 Task: Add Attachment from Google Drive to Card Card0000000407 in Board Board0000000102 in Workspace WS0000000034 in Trello. Add Cover Orange to Card Card0000000407 in Board Board0000000102 in Workspace WS0000000034 in Trello. Add "Add Label …" with "Title" Title0000000407 to Button Button0000000407 to Card Card0000000407 in Board Board0000000102 in Workspace WS0000000034 in Trello. Add Description DS0000000407 to Card Card0000000407 in Board Board0000000102 in Workspace WS0000000034 in Trello. Add Comment CM0000000407 to Card Card0000000407 in Board Board0000000102 in Workspace WS0000000034 in Trello
Action: Mouse moved to (614, 665)
Screenshot: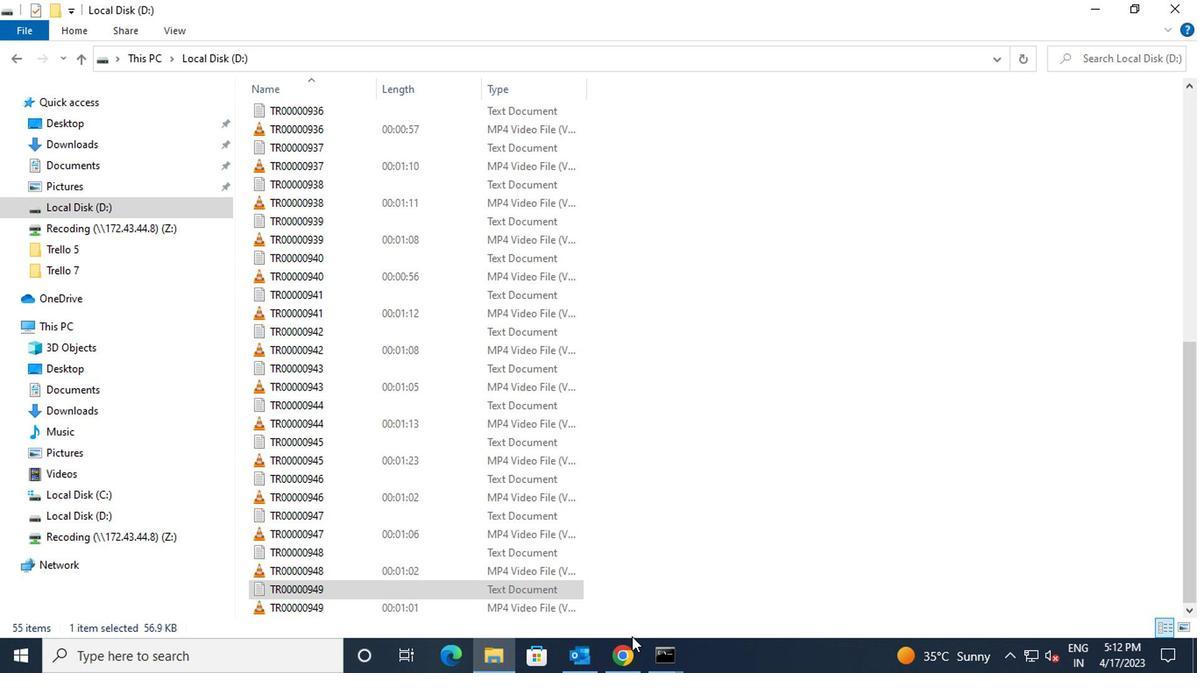 
Action: Mouse pressed left at (614, 665)
Screenshot: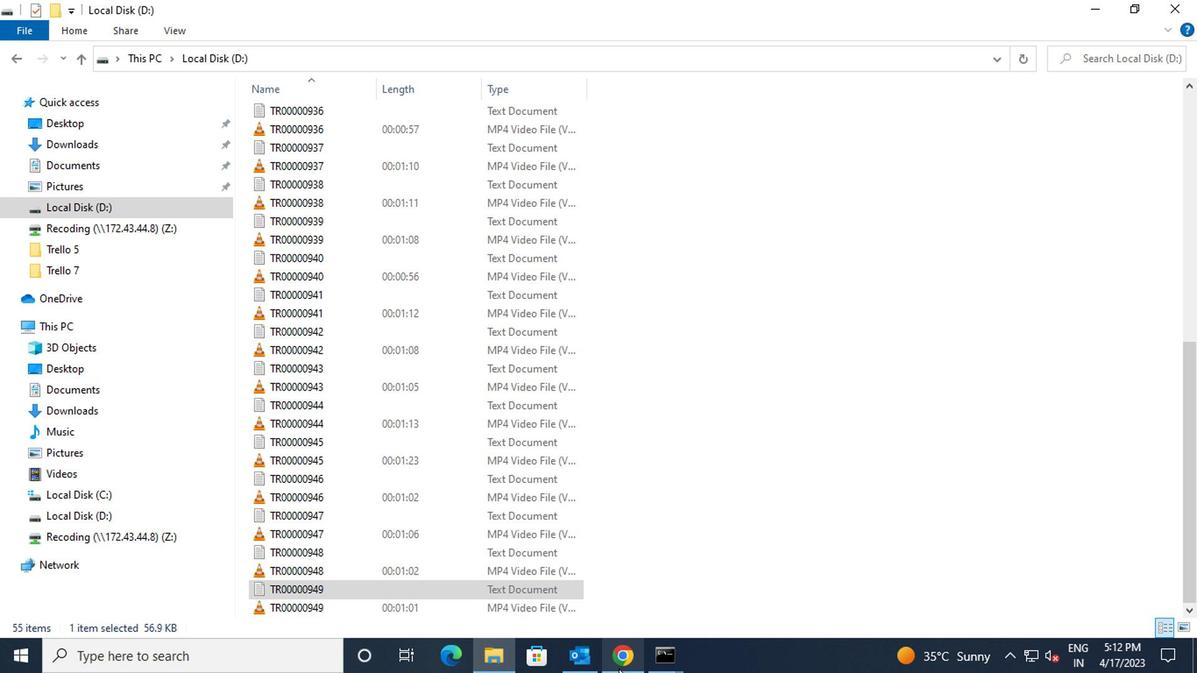 
Action: Mouse moved to (396, 367)
Screenshot: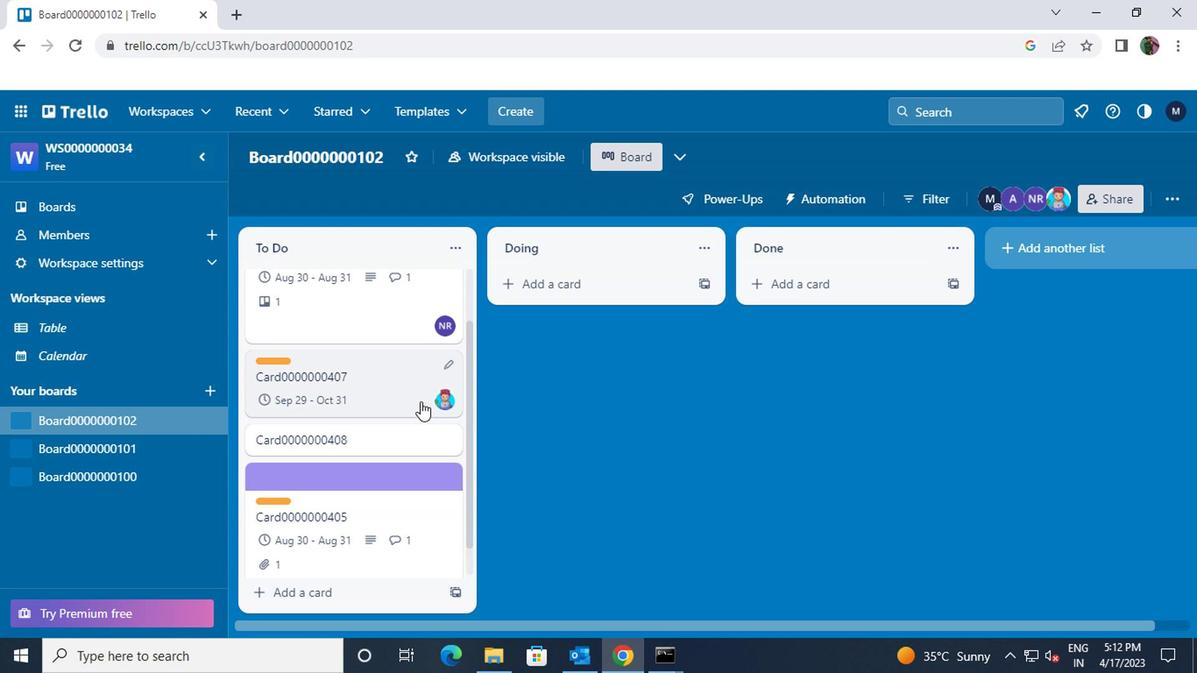 
Action: Mouse pressed left at (396, 367)
Screenshot: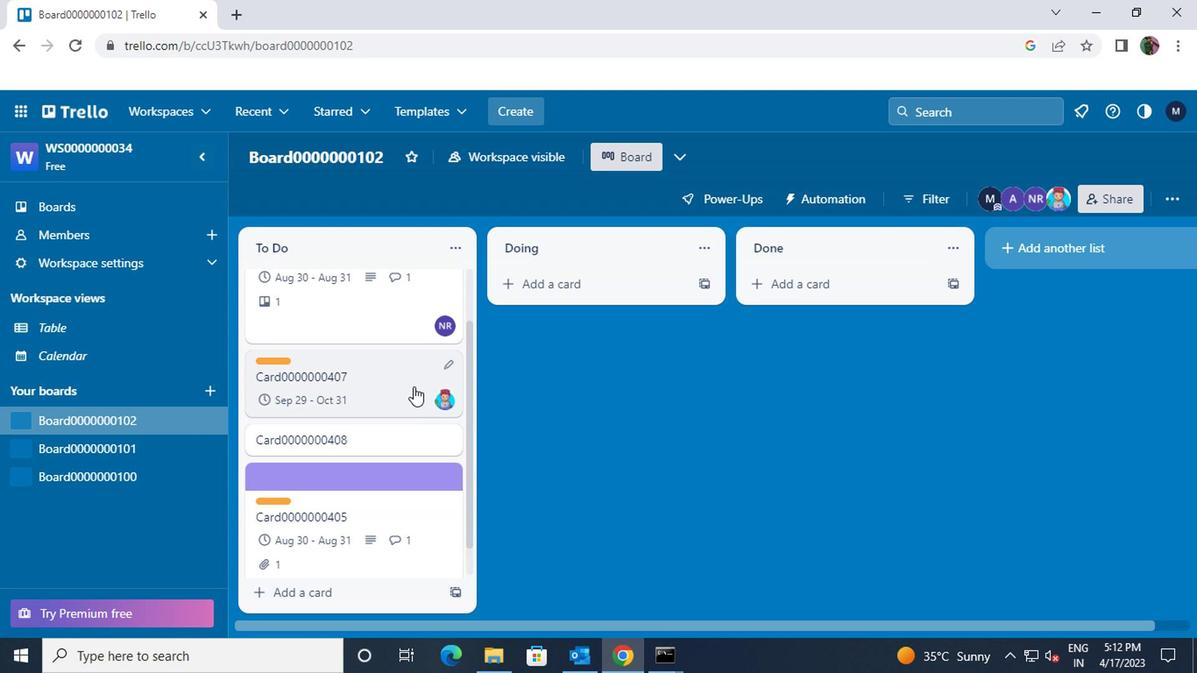 
Action: Mouse moved to (808, 380)
Screenshot: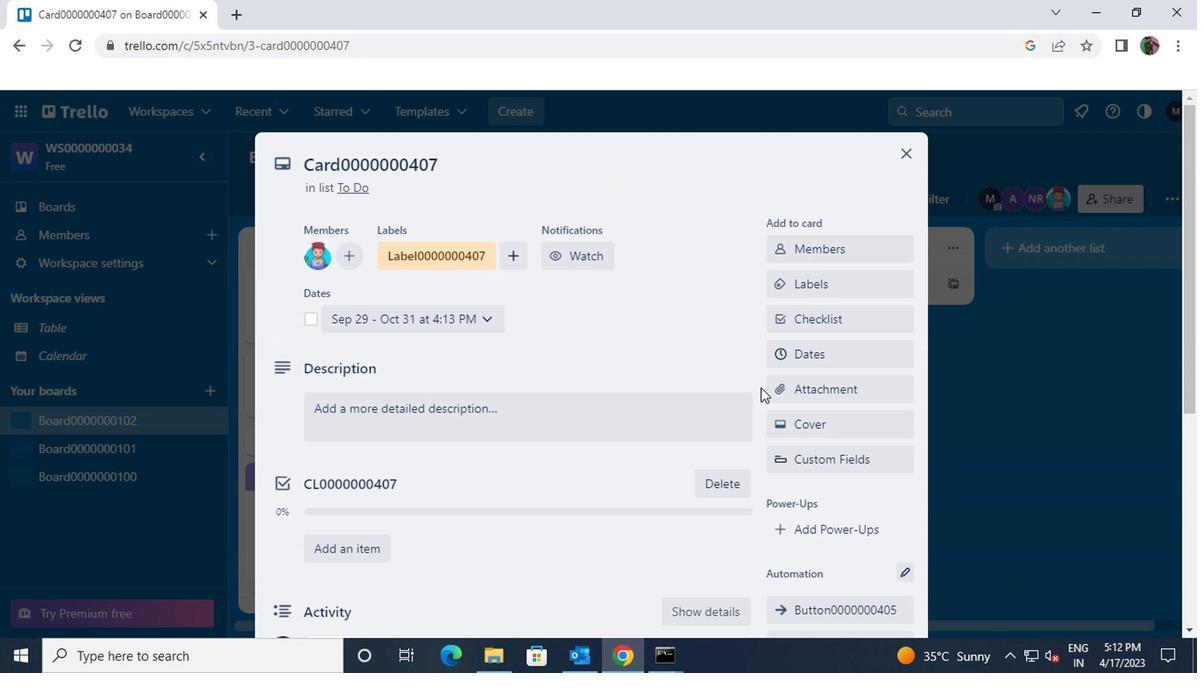 
Action: Mouse pressed left at (808, 380)
Screenshot: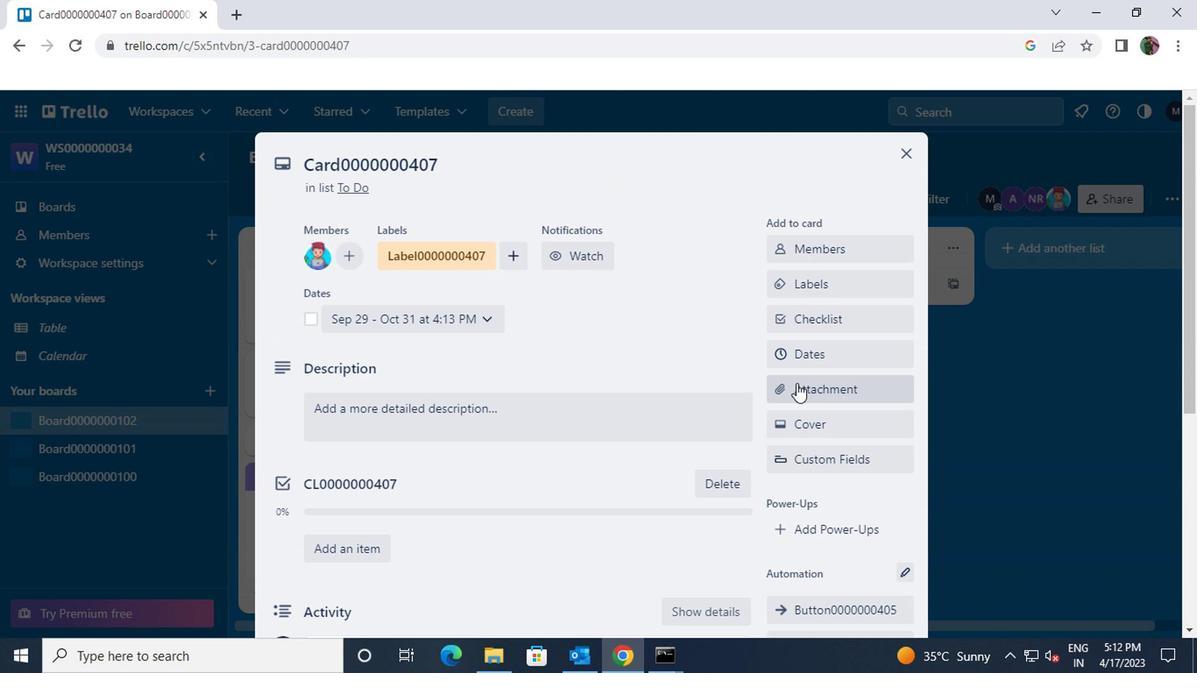 
Action: Mouse moved to (793, 248)
Screenshot: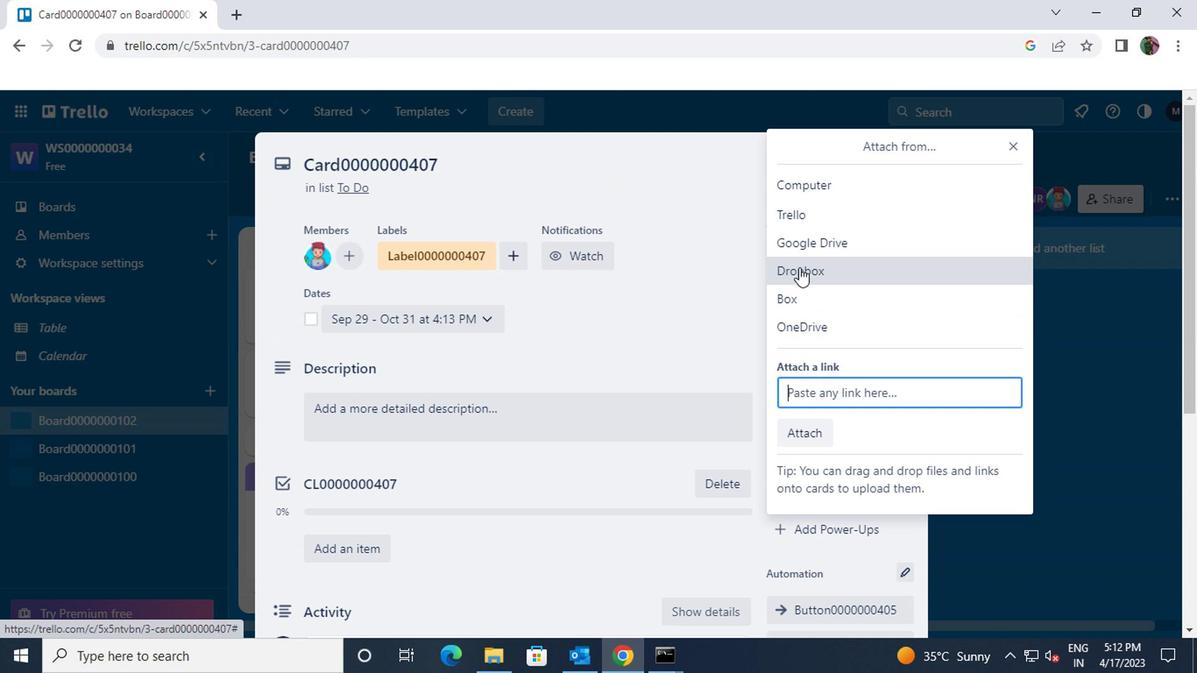 
Action: Mouse pressed left at (793, 248)
Screenshot: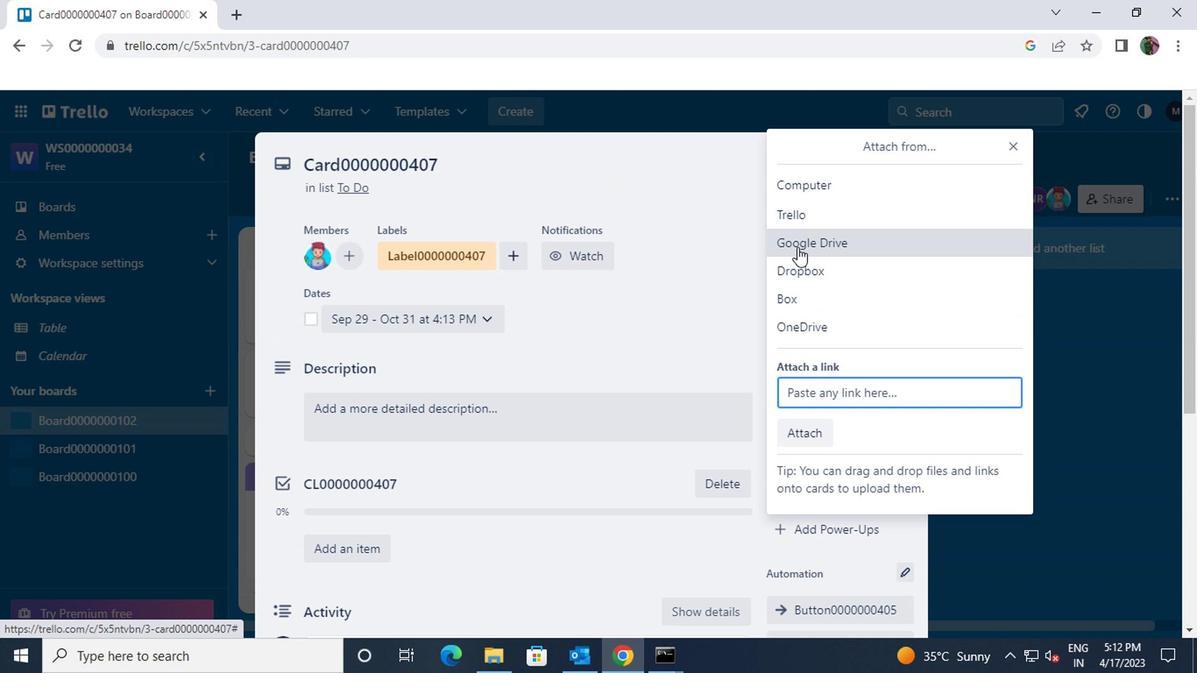 
Action: Mouse moved to (833, 496)
Screenshot: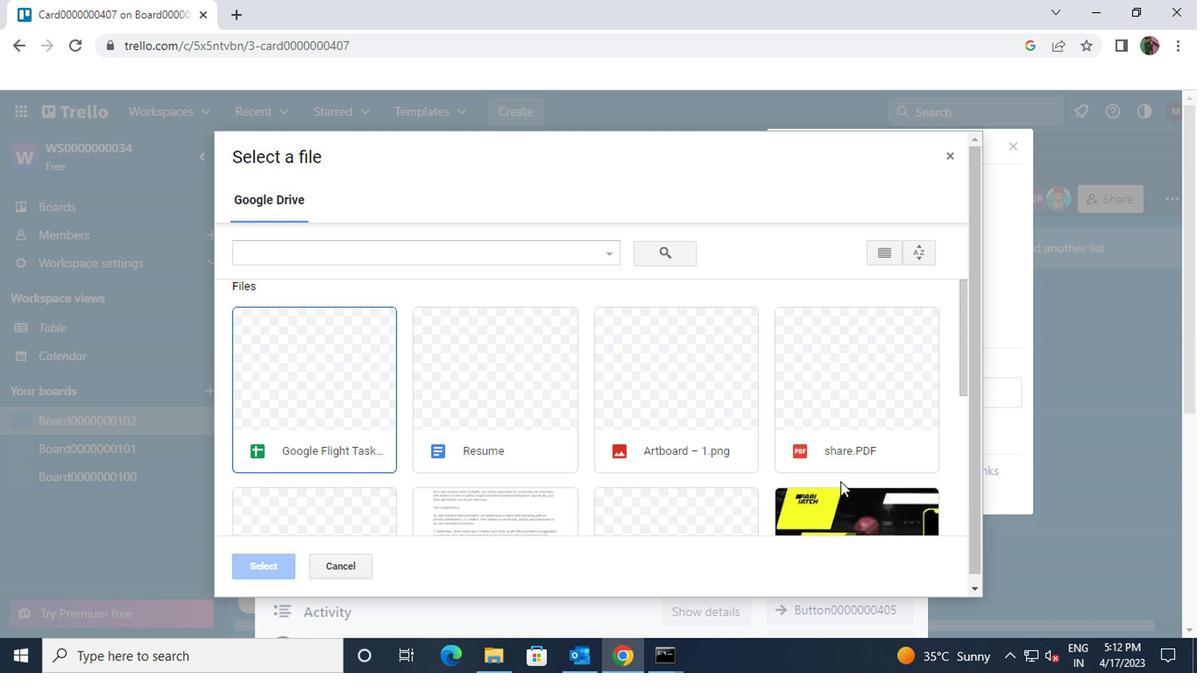 
Action: Mouse pressed left at (833, 496)
Screenshot: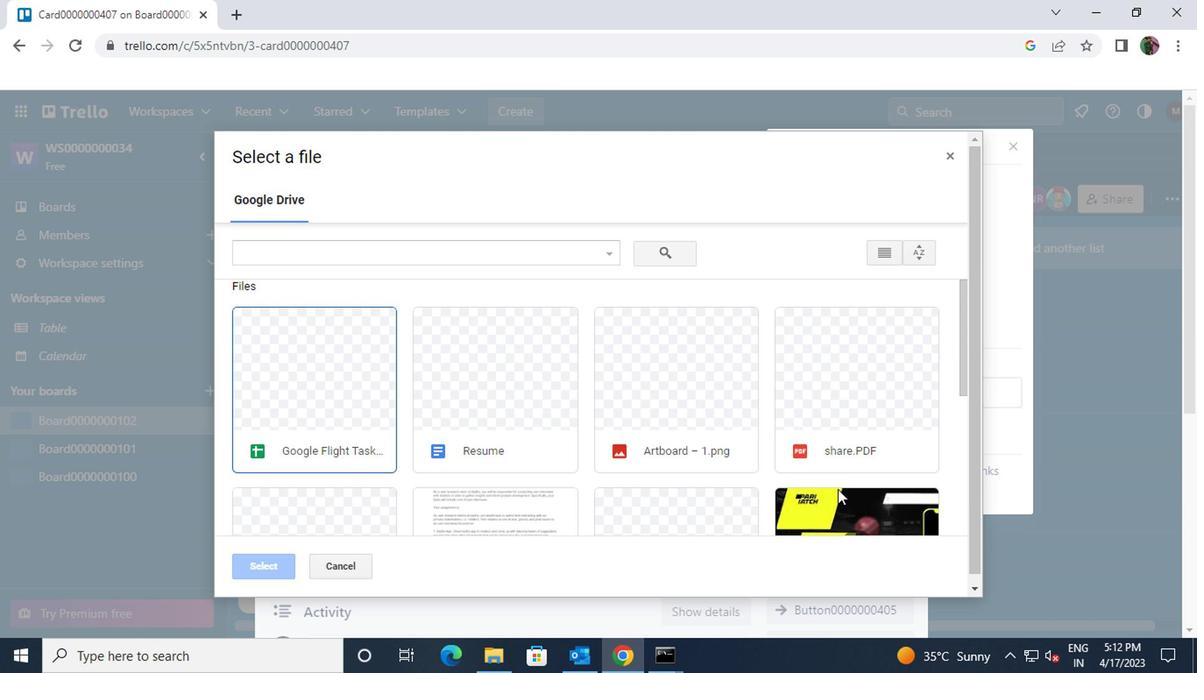 
Action: Mouse moved to (265, 563)
Screenshot: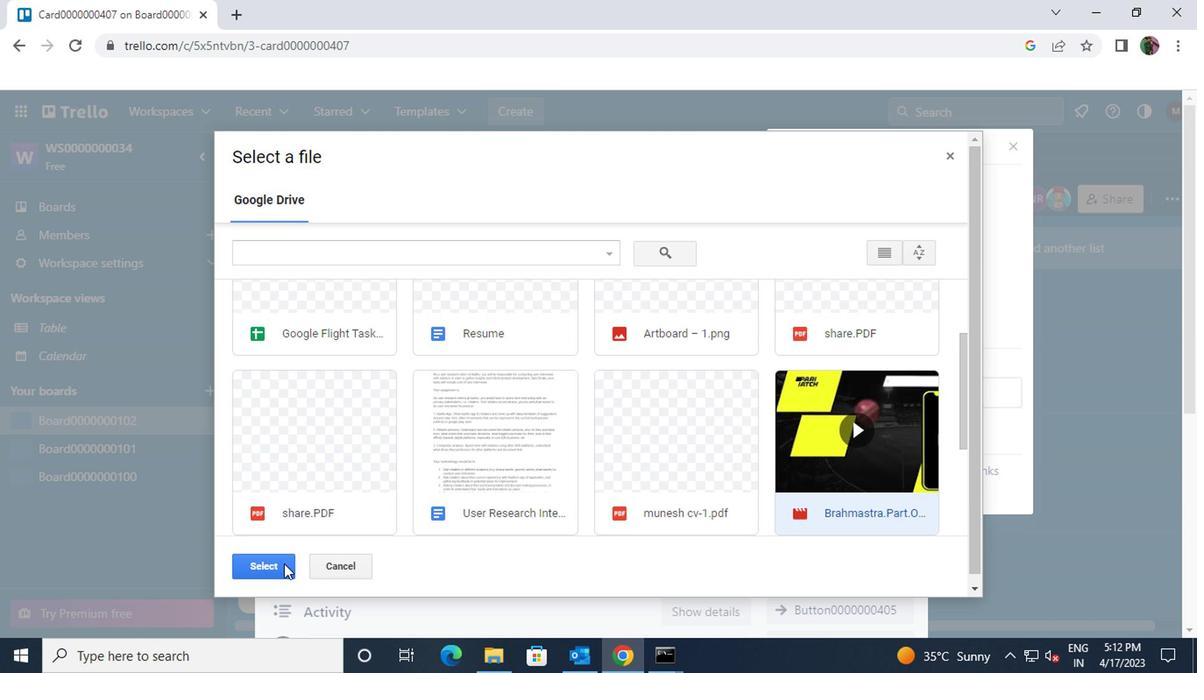 
Action: Mouse pressed left at (265, 563)
Screenshot: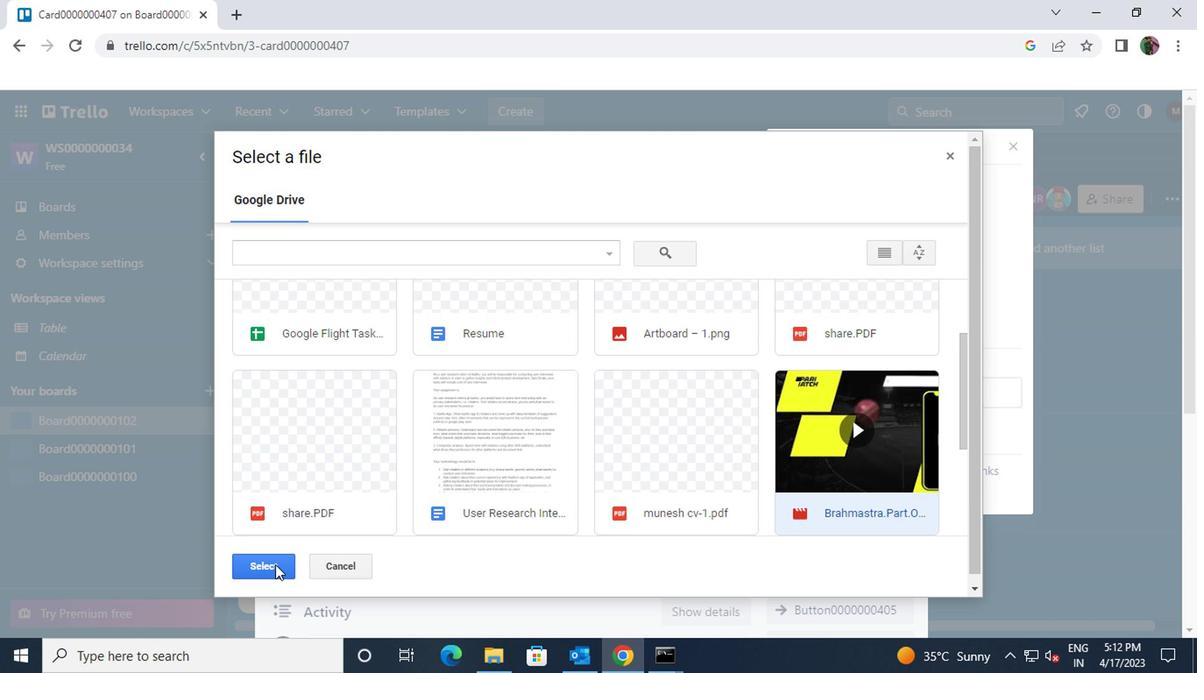 
Action: Mouse moved to (790, 416)
Screenshot: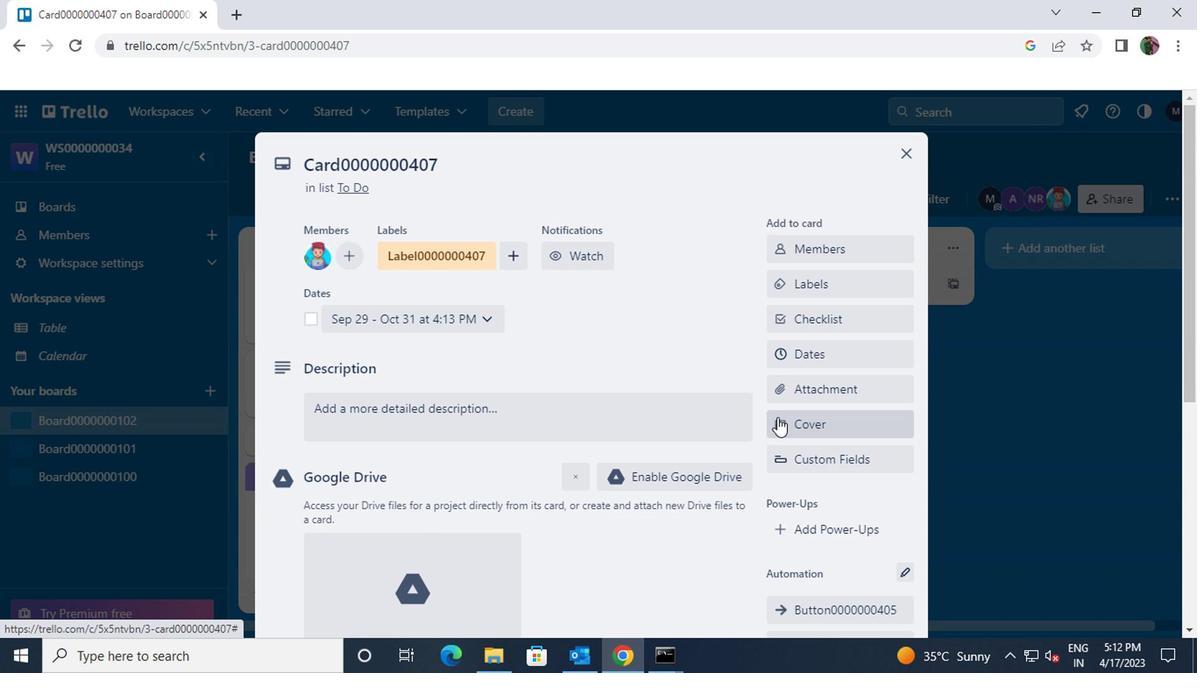 
Action: Mouse pressed left at (790, 416)
Screenshot: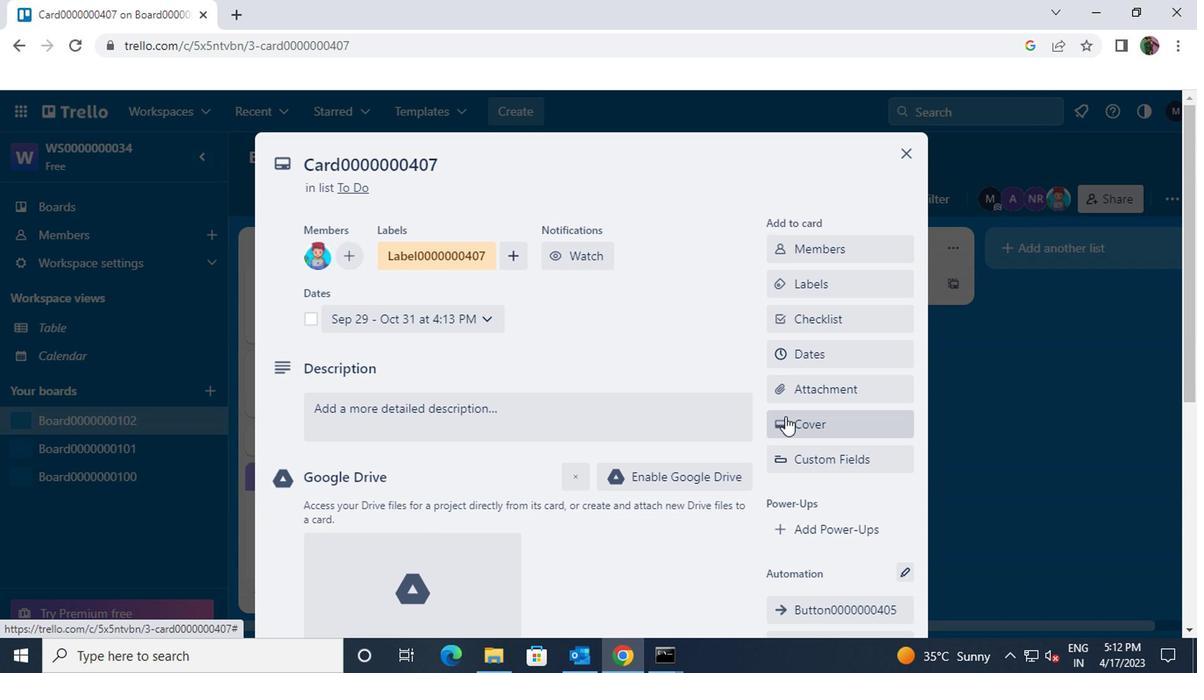 
Action: Mouse moved to (911, 299)
Screenshot: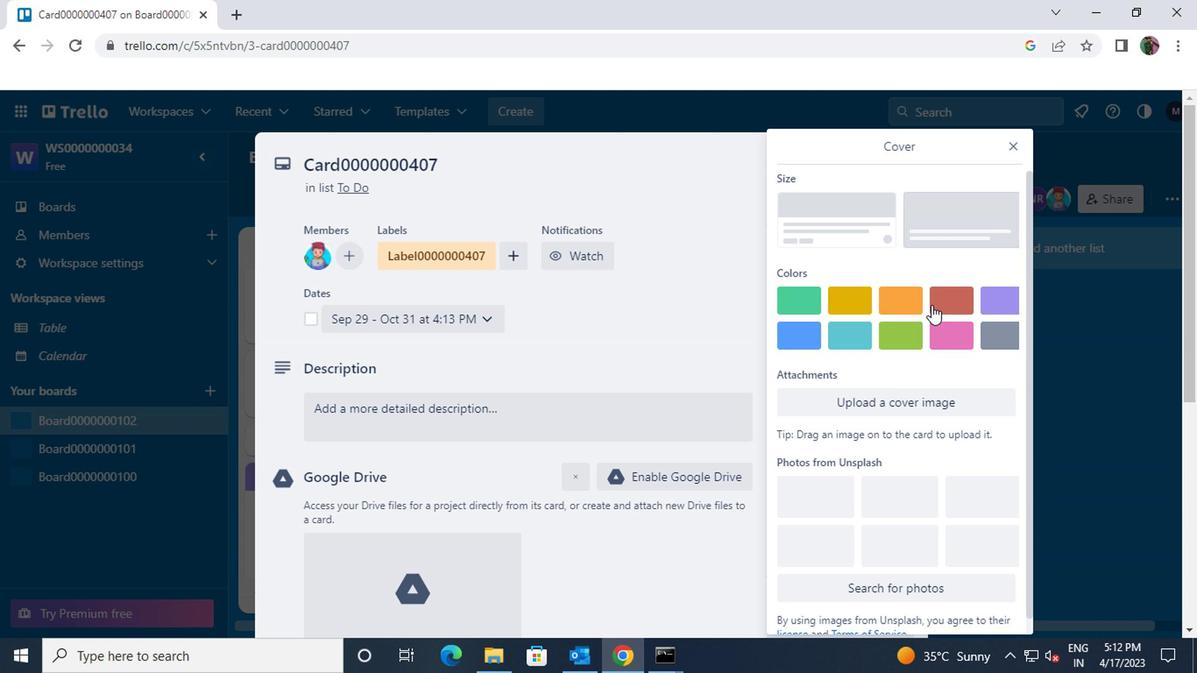 
Action: Mouse pressed left at (911, 299)
Screenshot: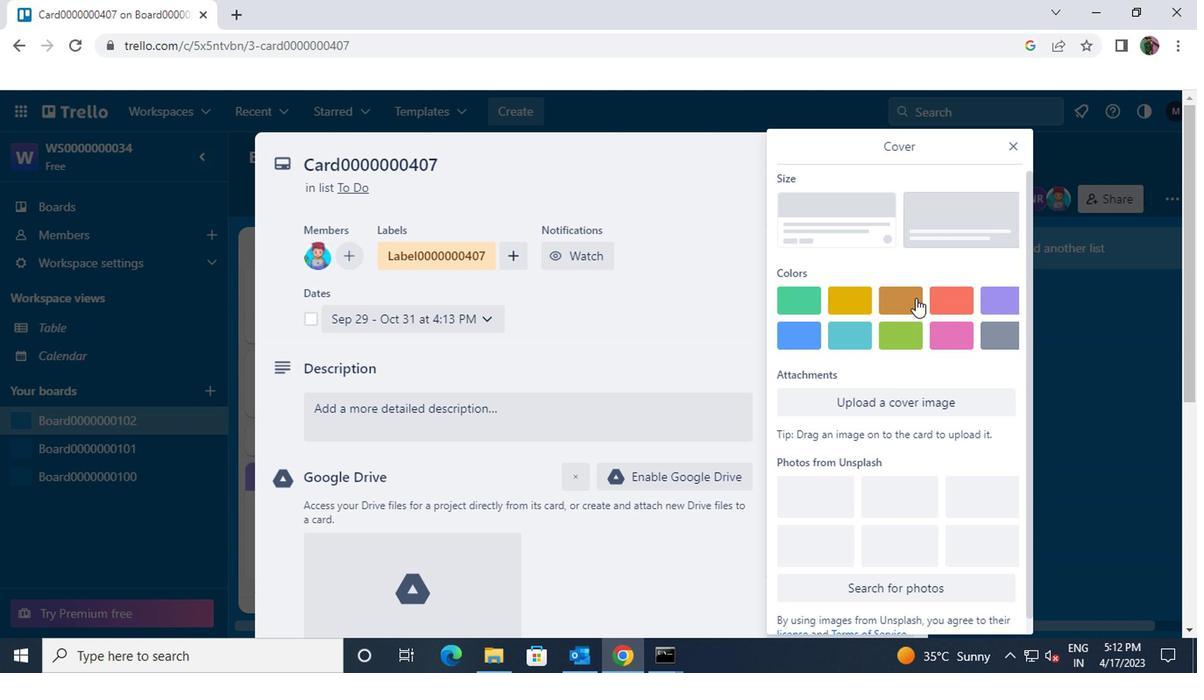 
Action: Mouse moved to (1008, 147)
Screenshot: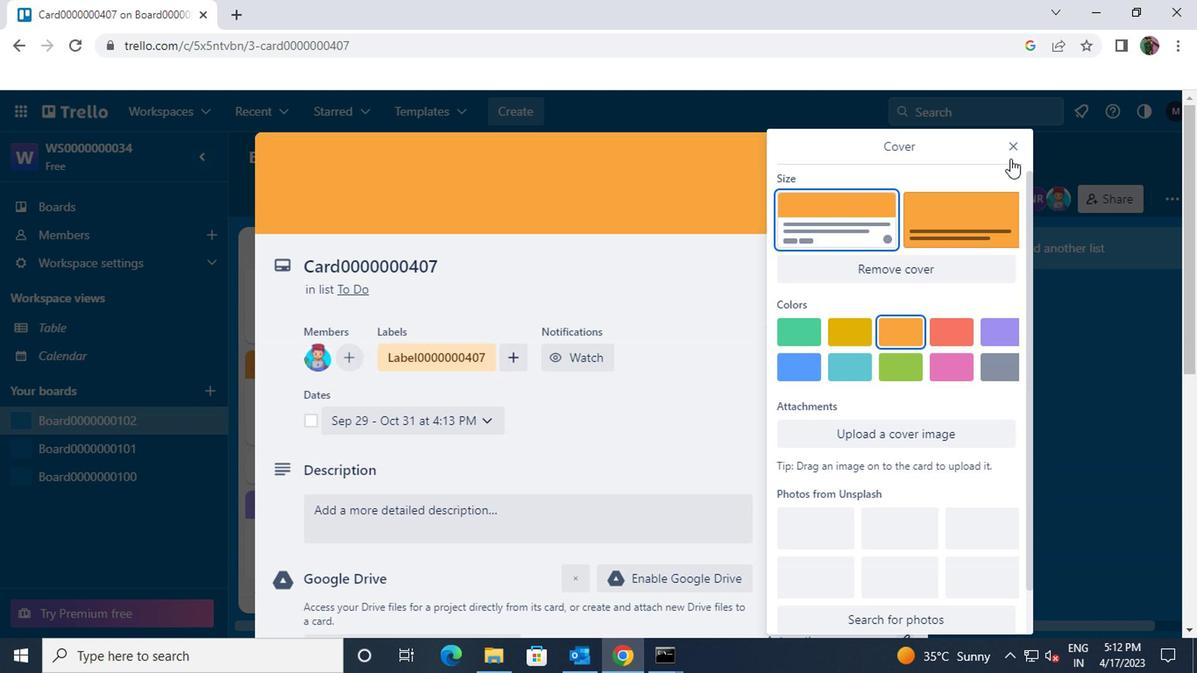 
Action: Mouse pressed left at (1008, 147)
Screenshot: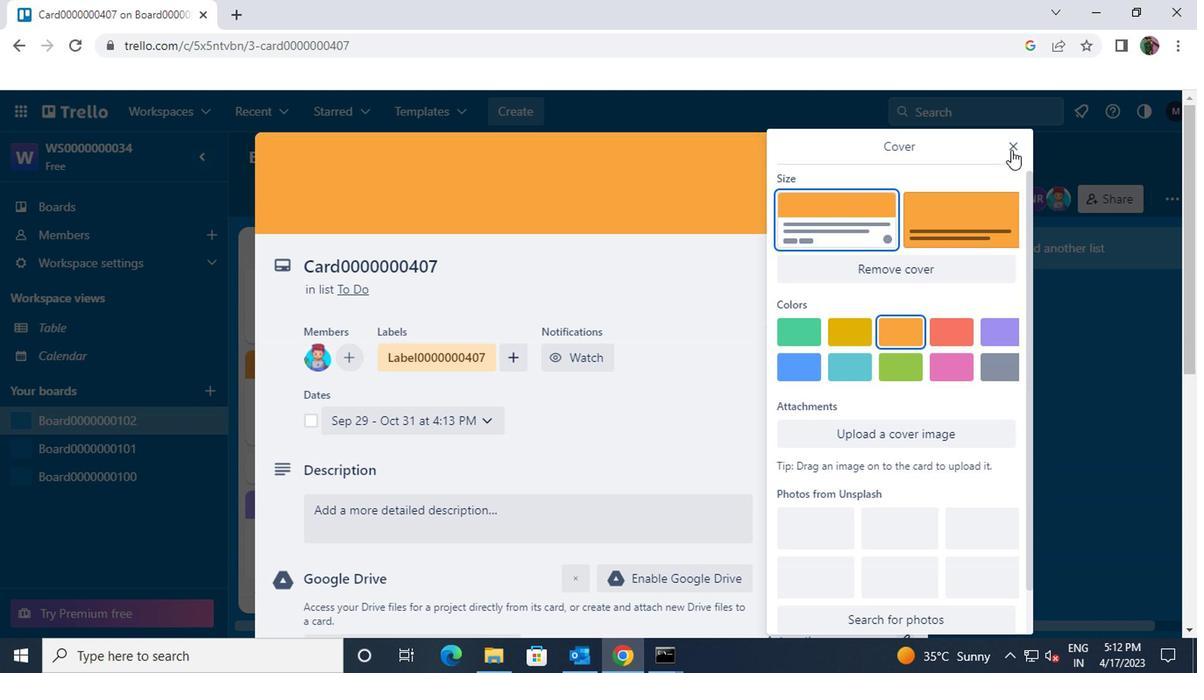 
Action: Mouse moved to (885, 330)
Screenshot: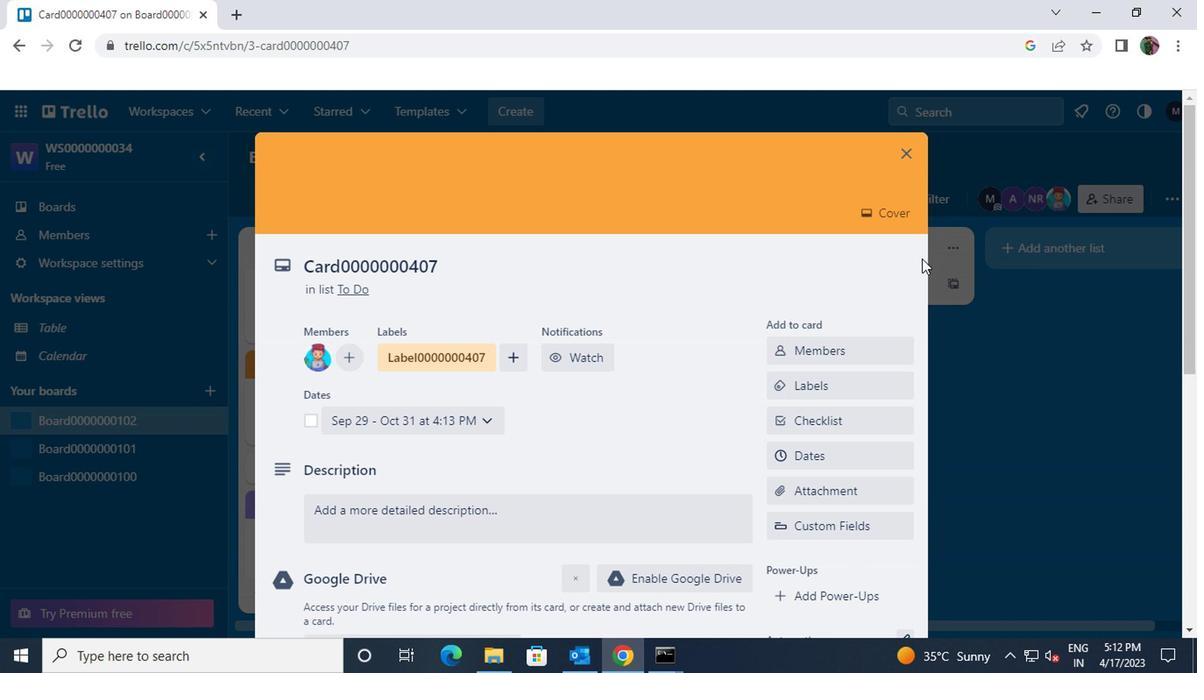
Action: Mouse scrolled (885, 329) with delta (0, -1)
Screenshot: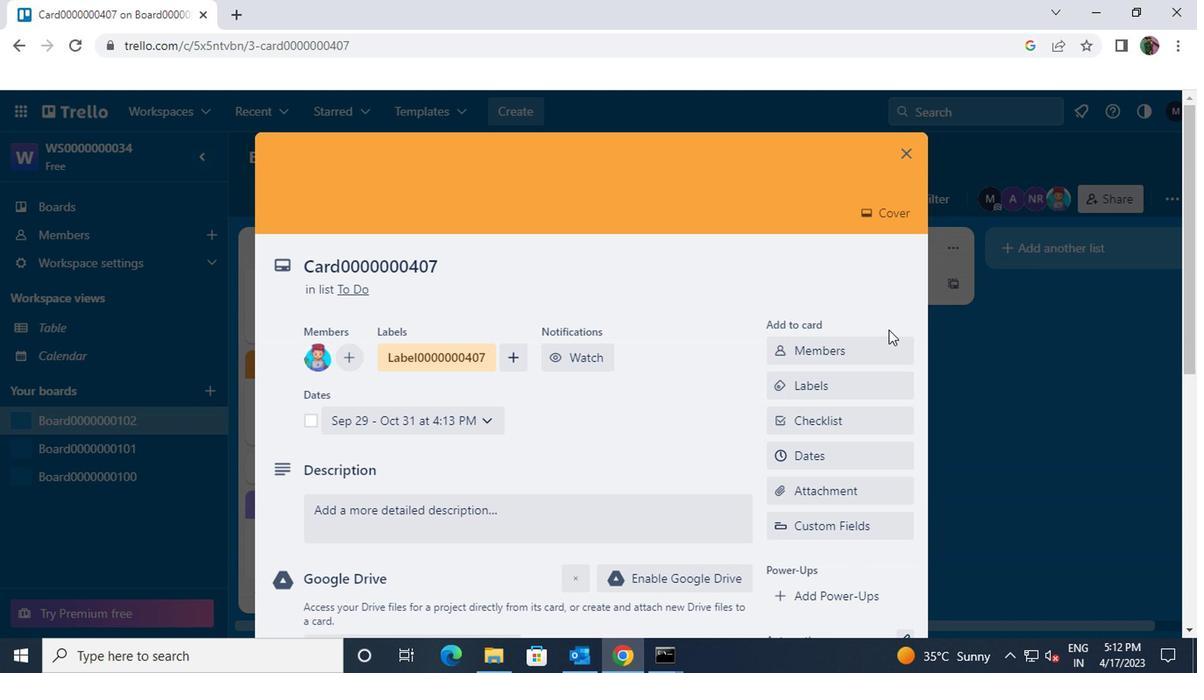 
Action: Mouse moved to (861, 297)
Screenshot: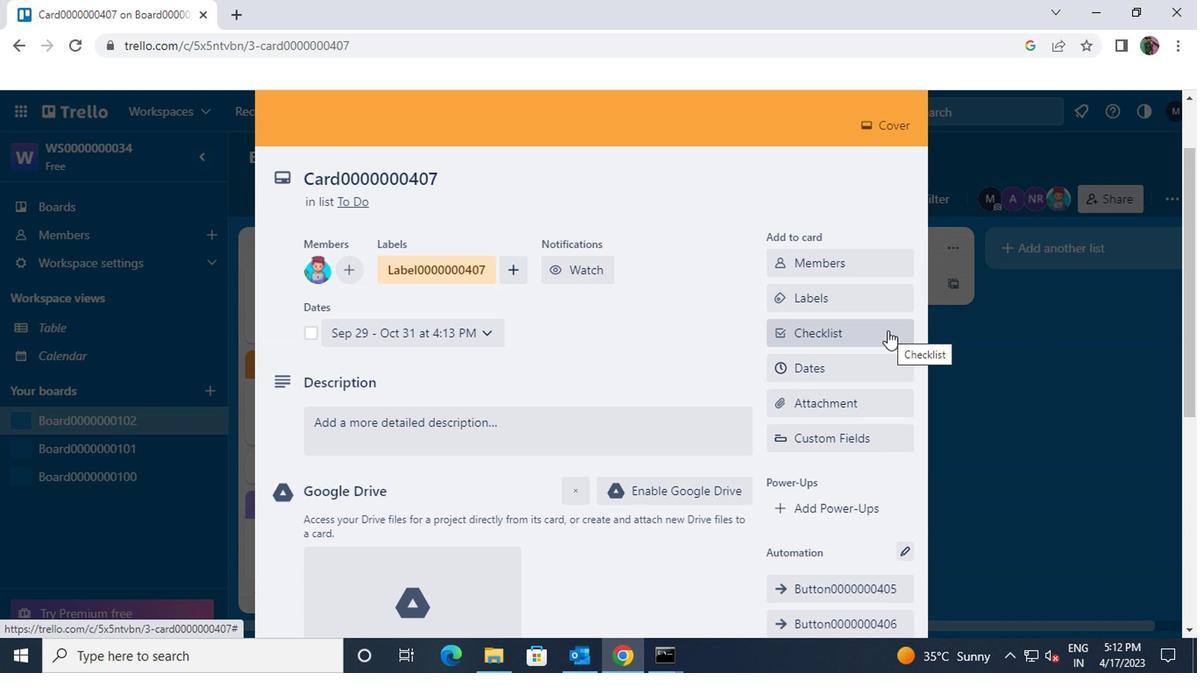 
Action: Mouse pressed left at (861, 297)
Screenshot: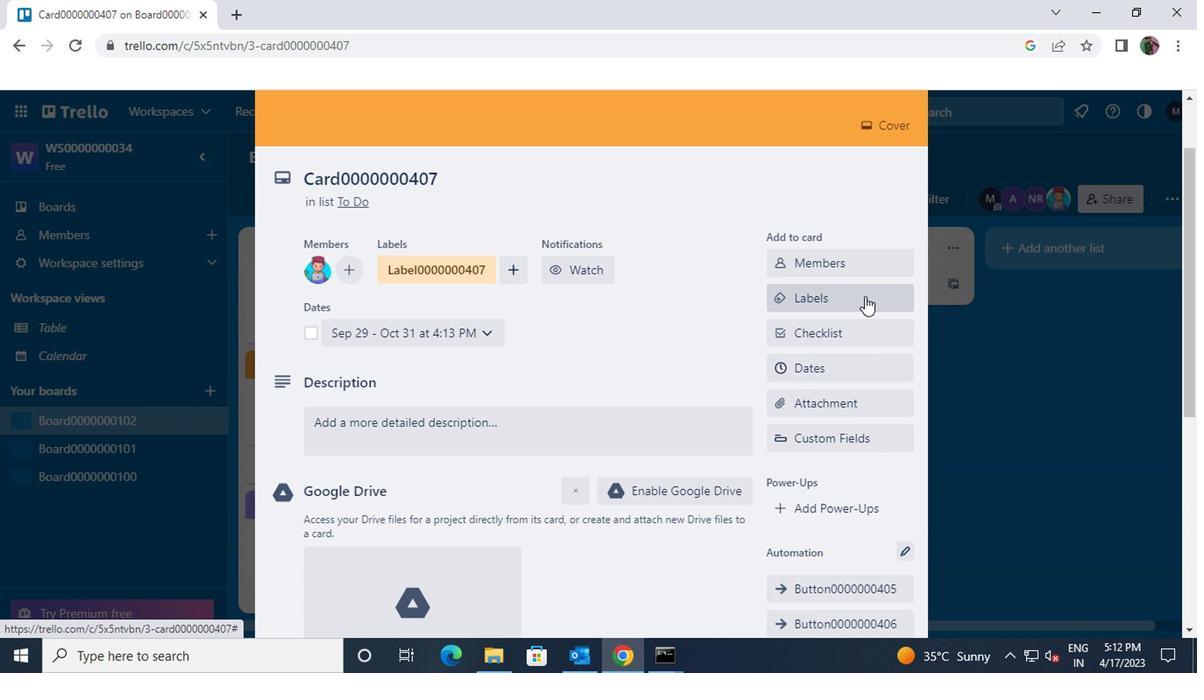 
Action: Mouse moved to (902, 556)
Screenshot: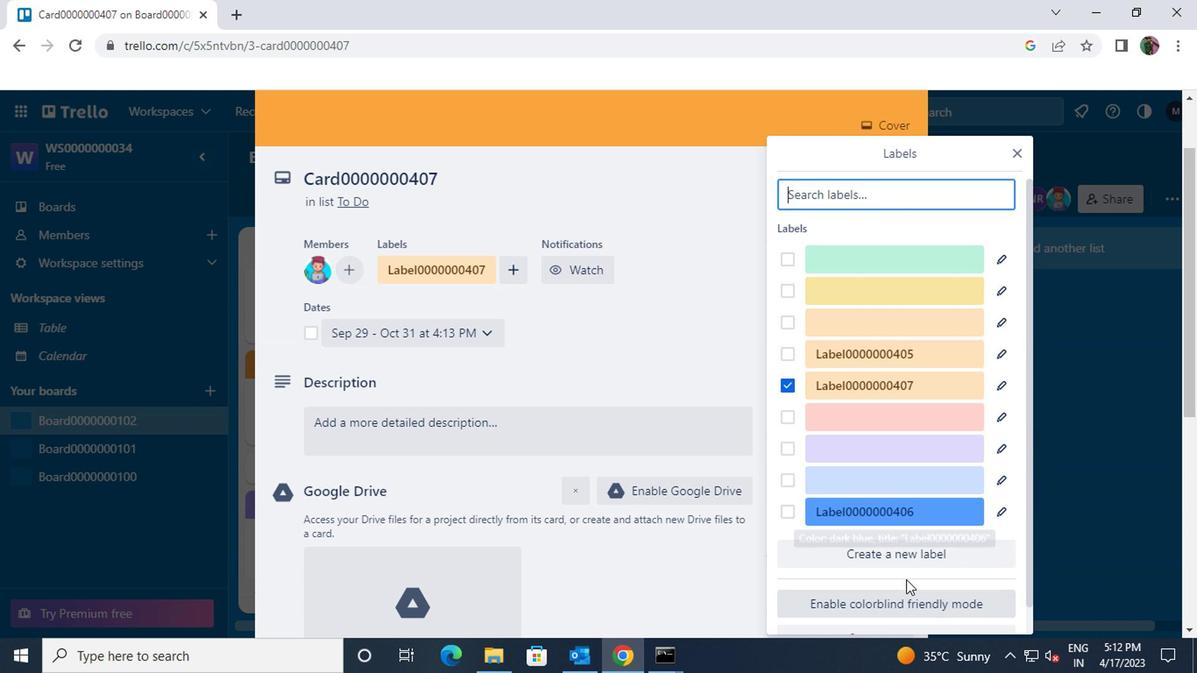 
Action: Mouse pressed left at (902, 556)
Screenshot: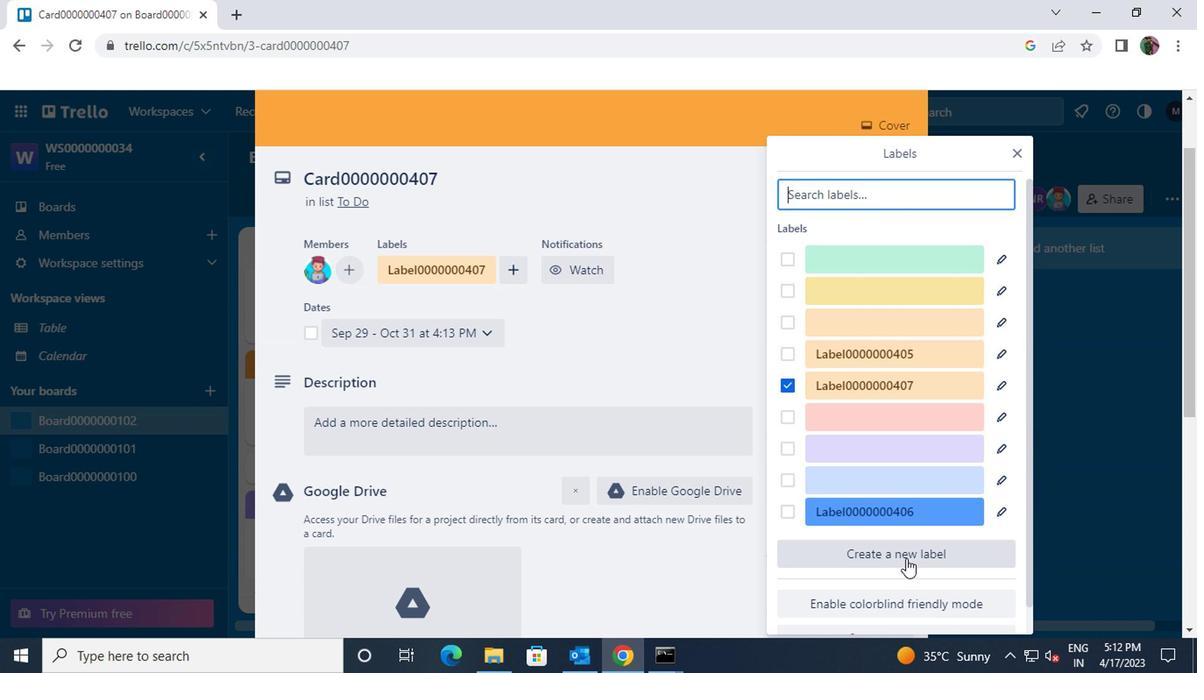 
Action: Mouse moved to (827, 323)
Screenshot: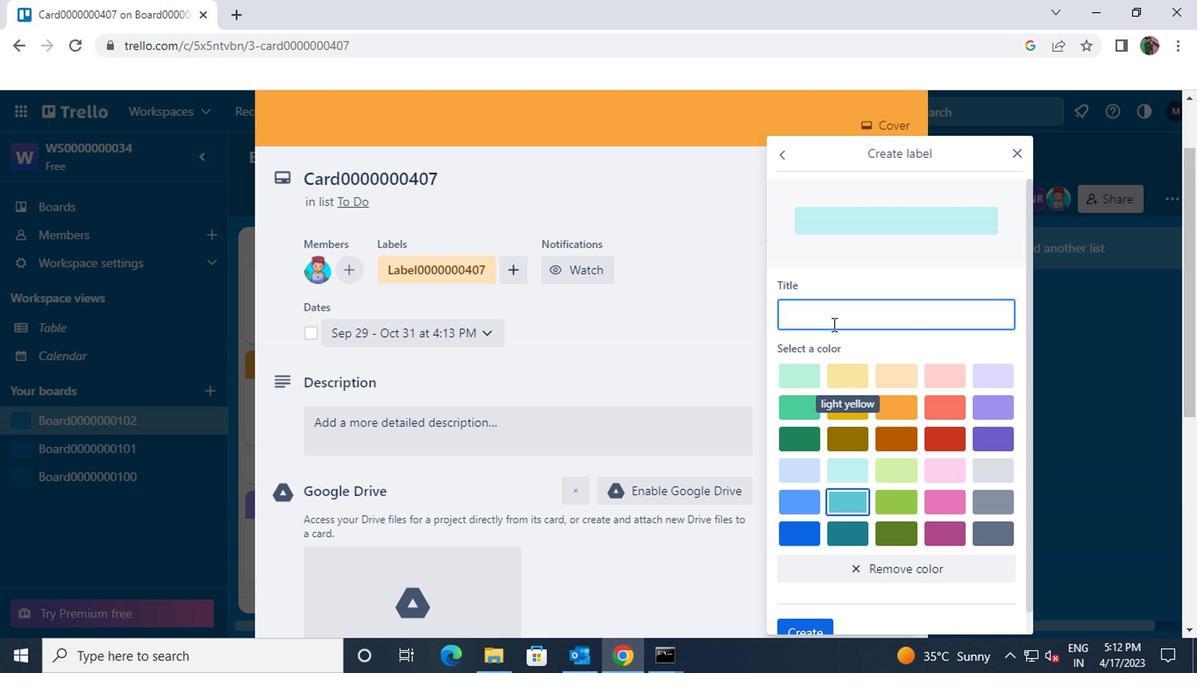 
Action: Mouse pressed left at (827, 323)
Screenshot: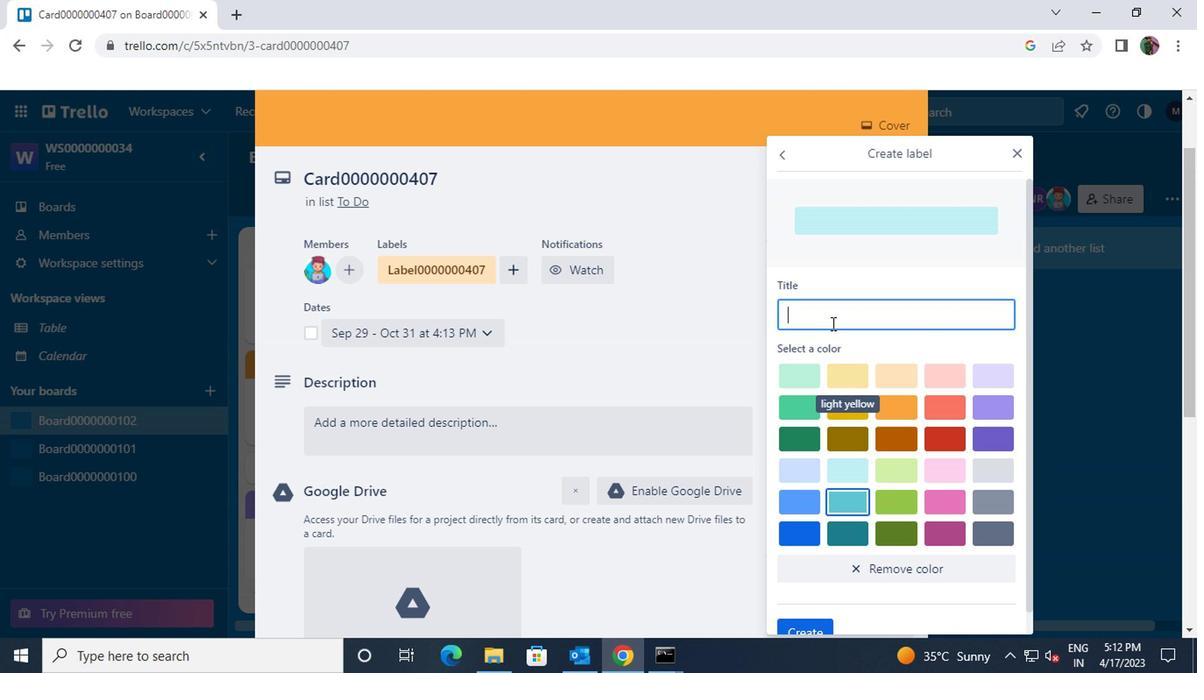 
Action: Key pressed <Key.shift>TITL
Screenshot: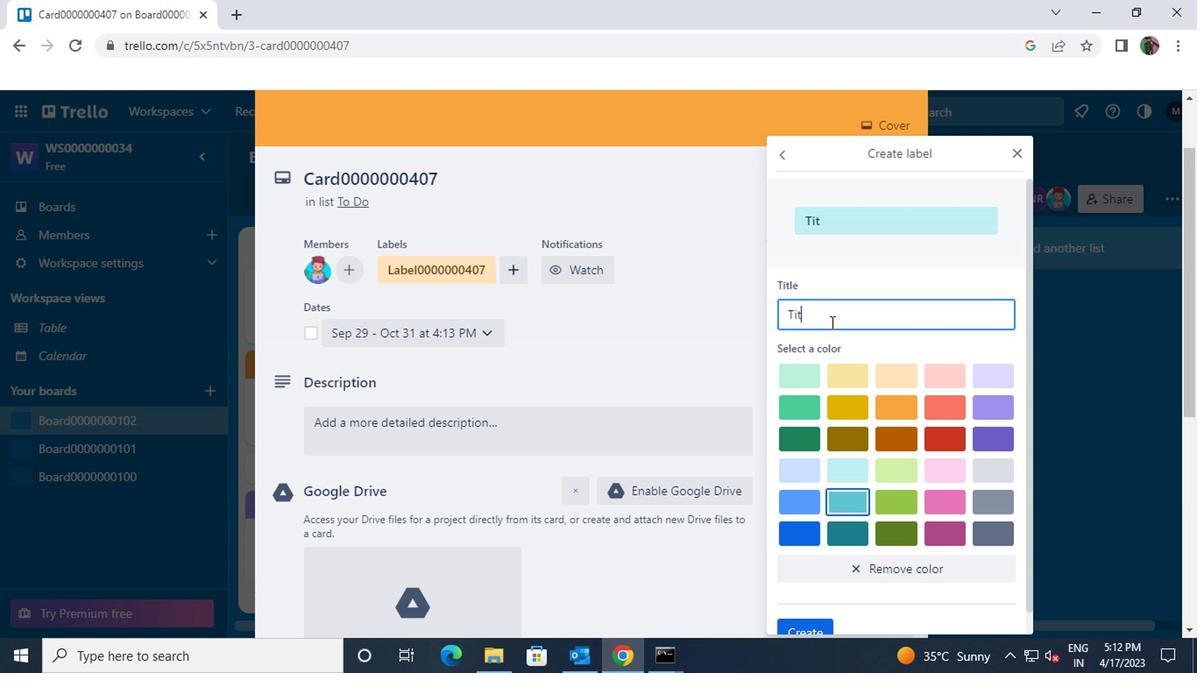 
Action: Mouse moved to (827, 322)
Screenshot: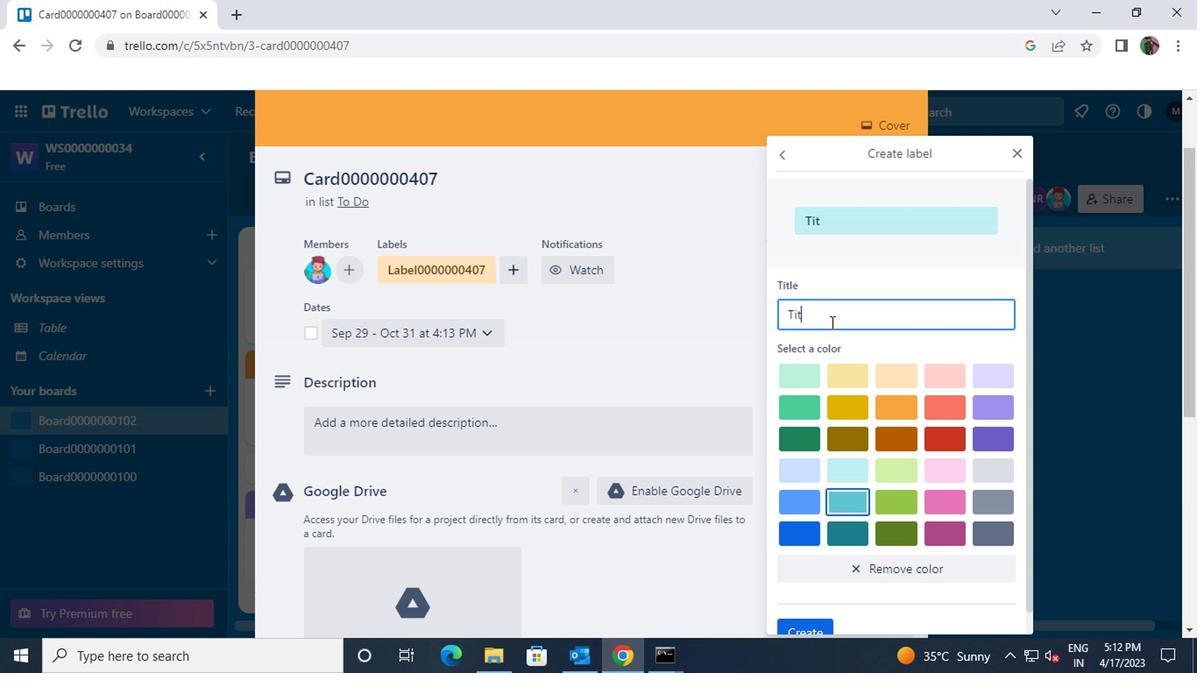 
Action: Key pressed E0000000407
Screenshot: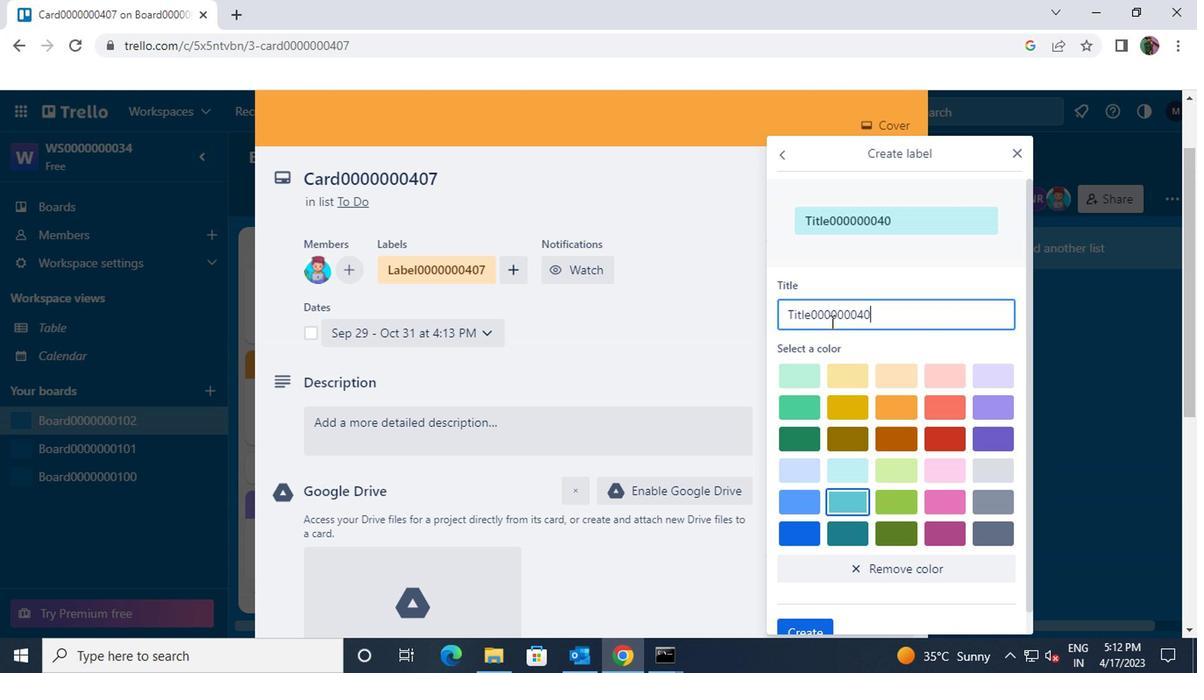 
Action: Mouse moved to (845, 566)
Screenshot: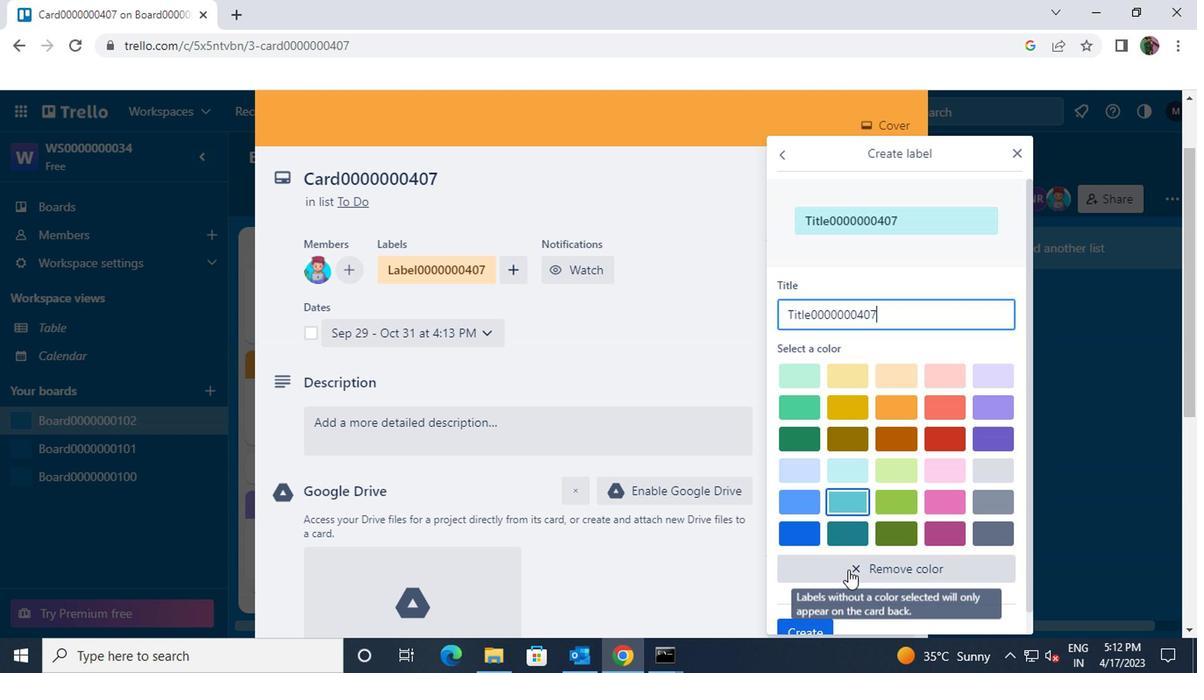 
Action: Mouse pressed left at (845, 566)
Screenshot: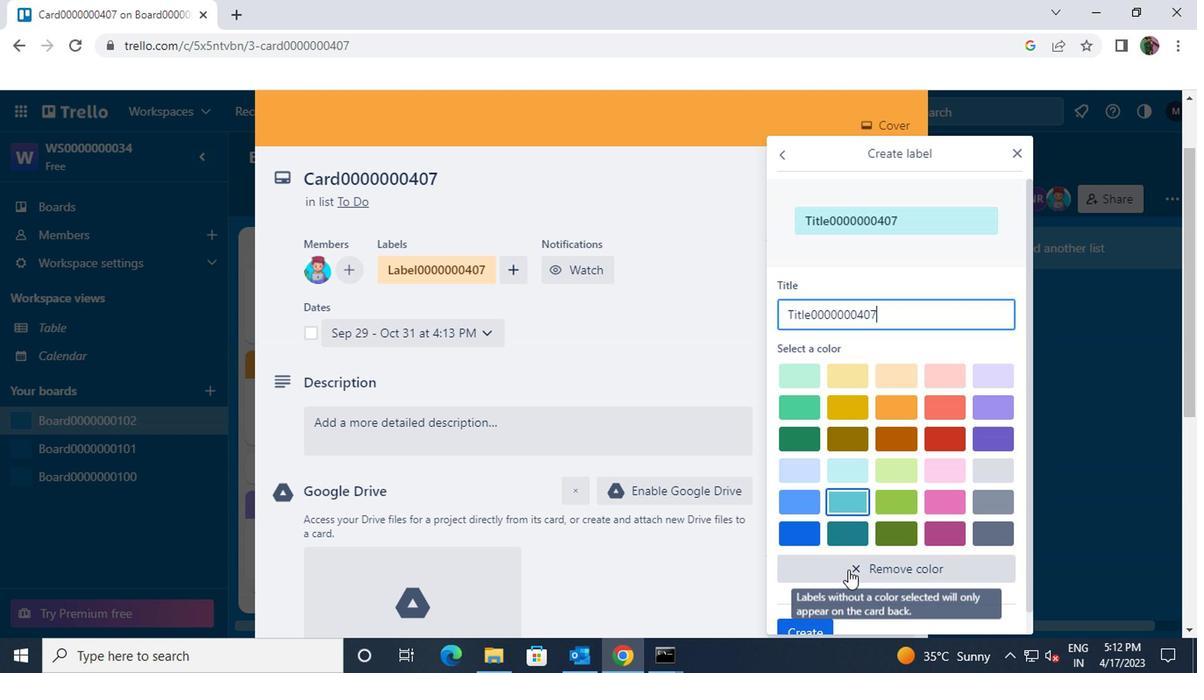 
Action: Mouse scrolled (845, 565) with delta (0, -1)
Screenshot: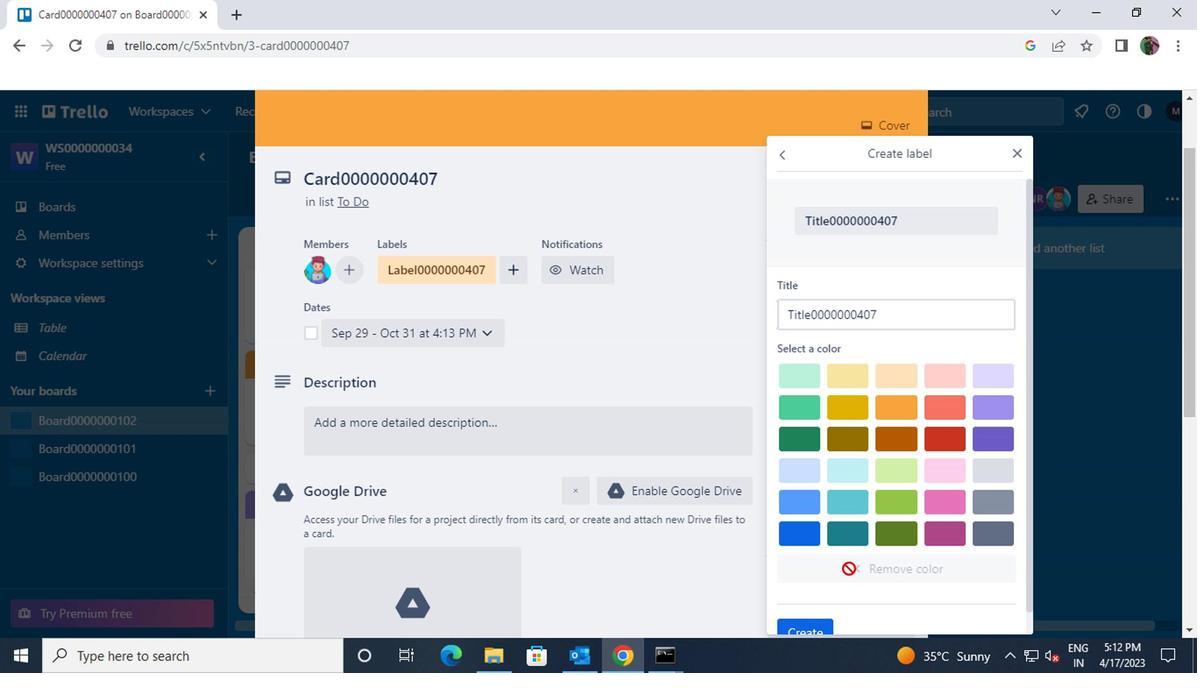 
Action: Mouse moved to (812, 598)
Screenshot: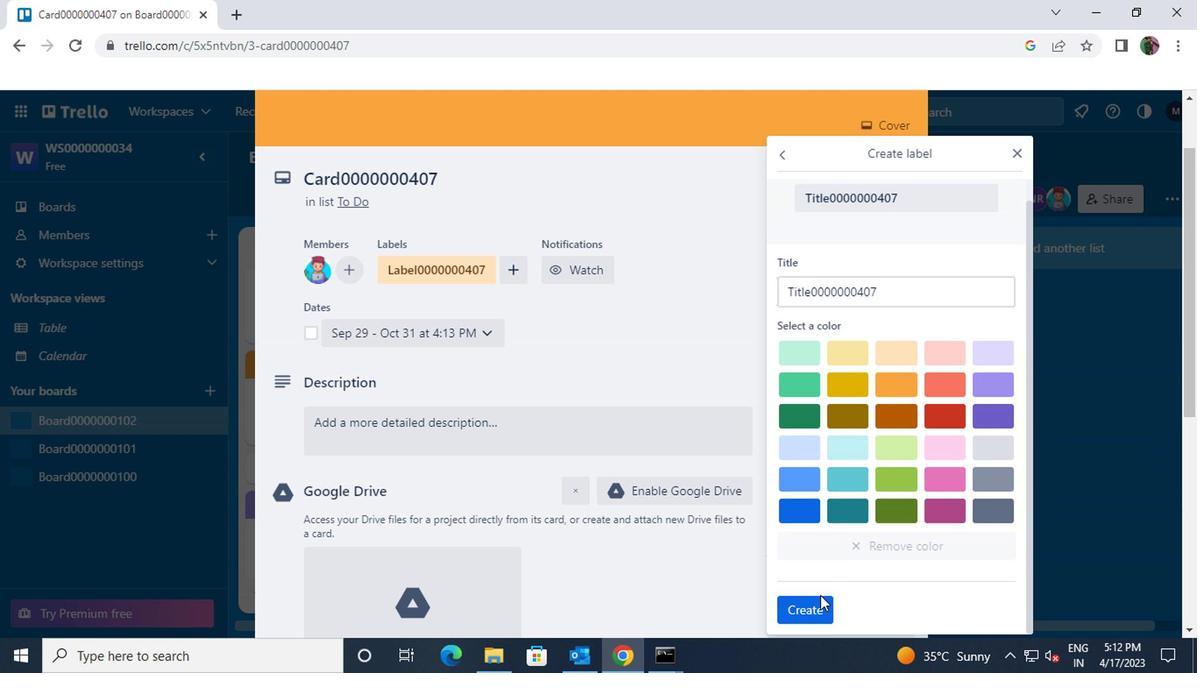 
Action: Mouse pressed left at (812, 598)
Screenshot: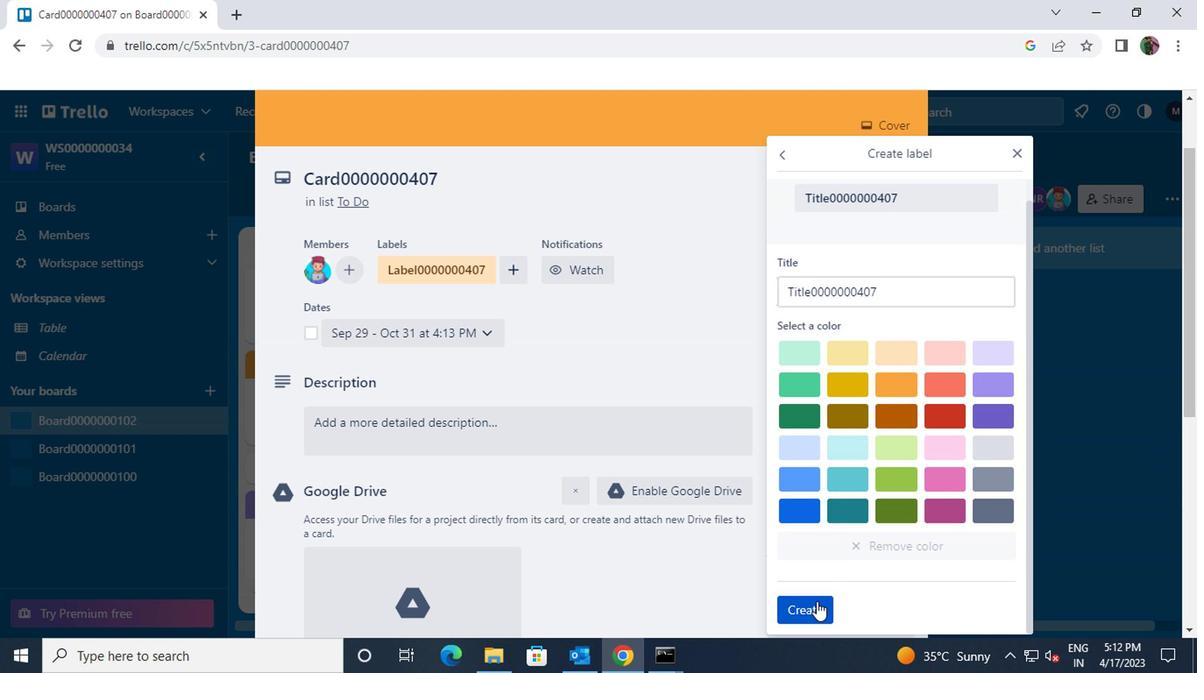 
Action: Mouse moved to (1012, 155)
Screenshot: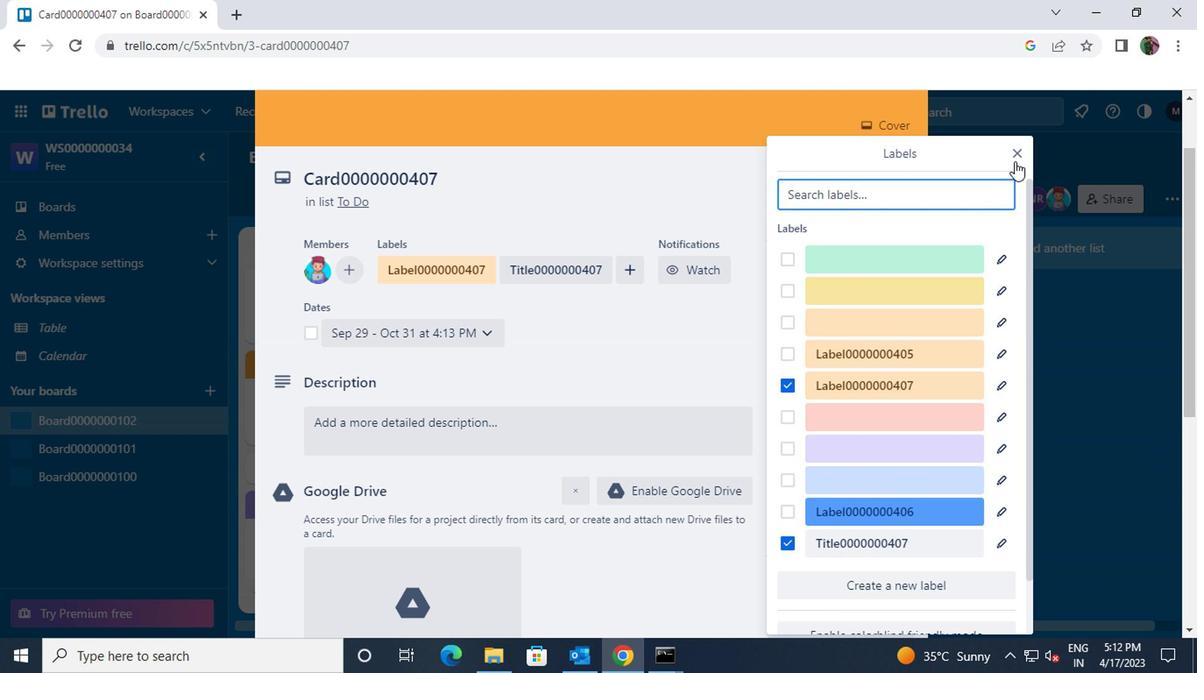 
Action: Mouse pressed left at (1012, 155)
Screenshot: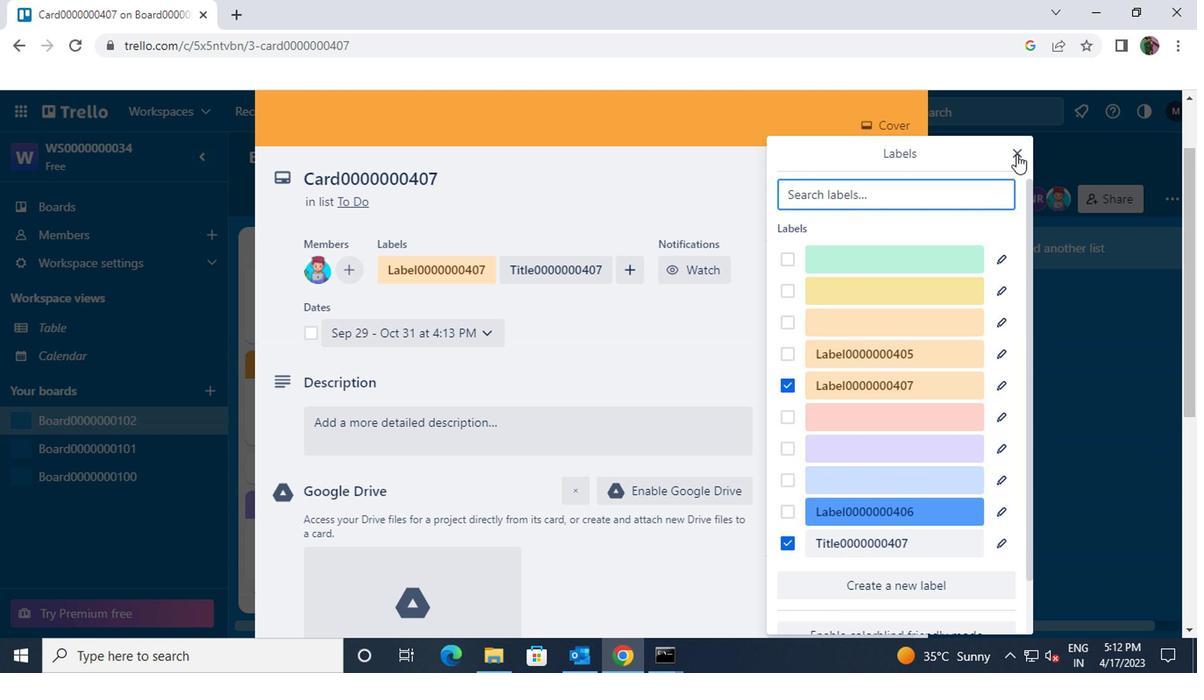
Action: Mouse moved to (649, 418)
Screenshot: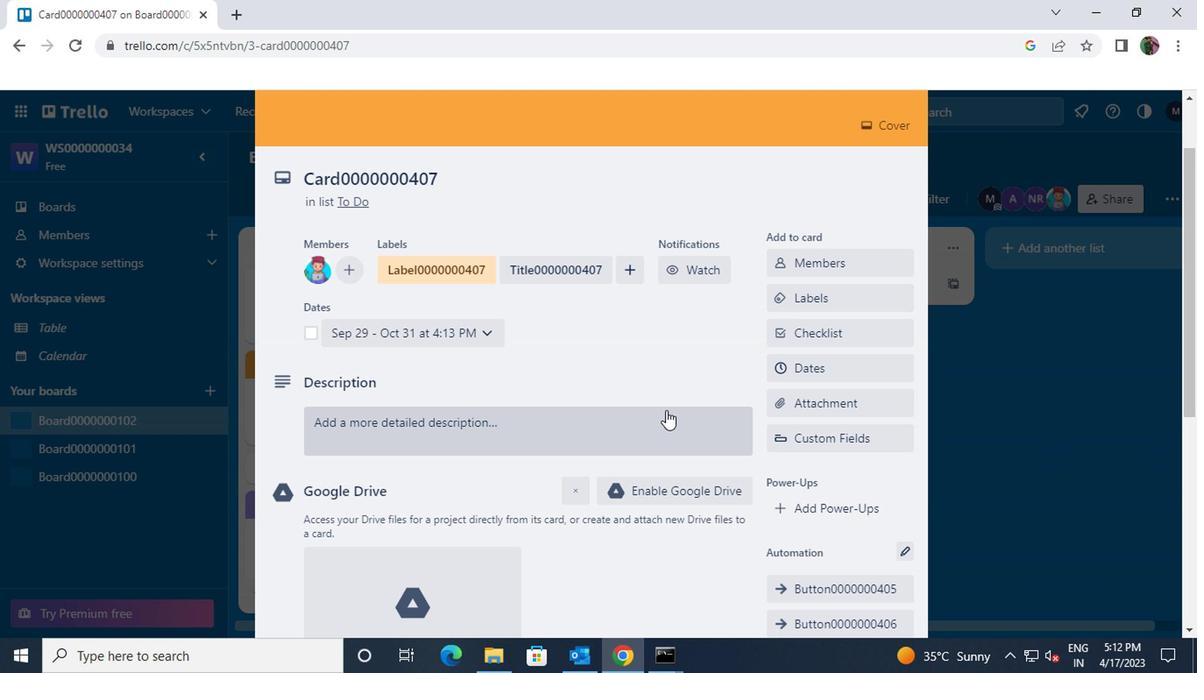 
Action: Mouse pressed left at (649, 418)
Screenshot: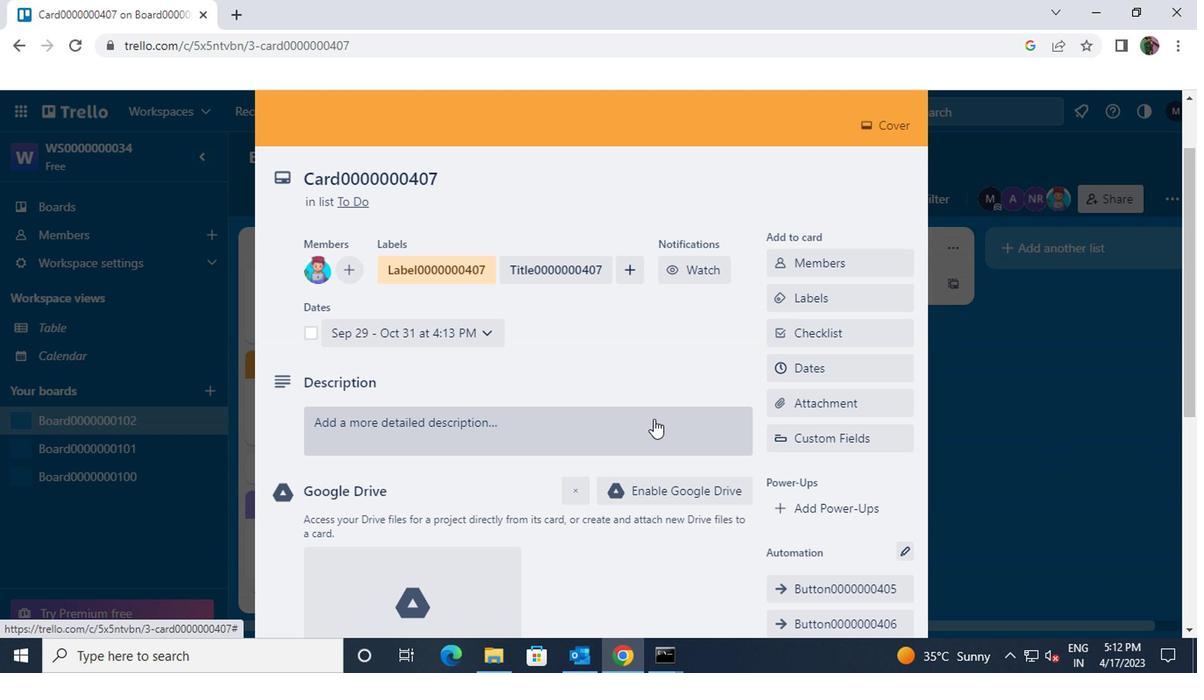 
Action: Key pressed <Key.shift>DS0000000407
Screenshot: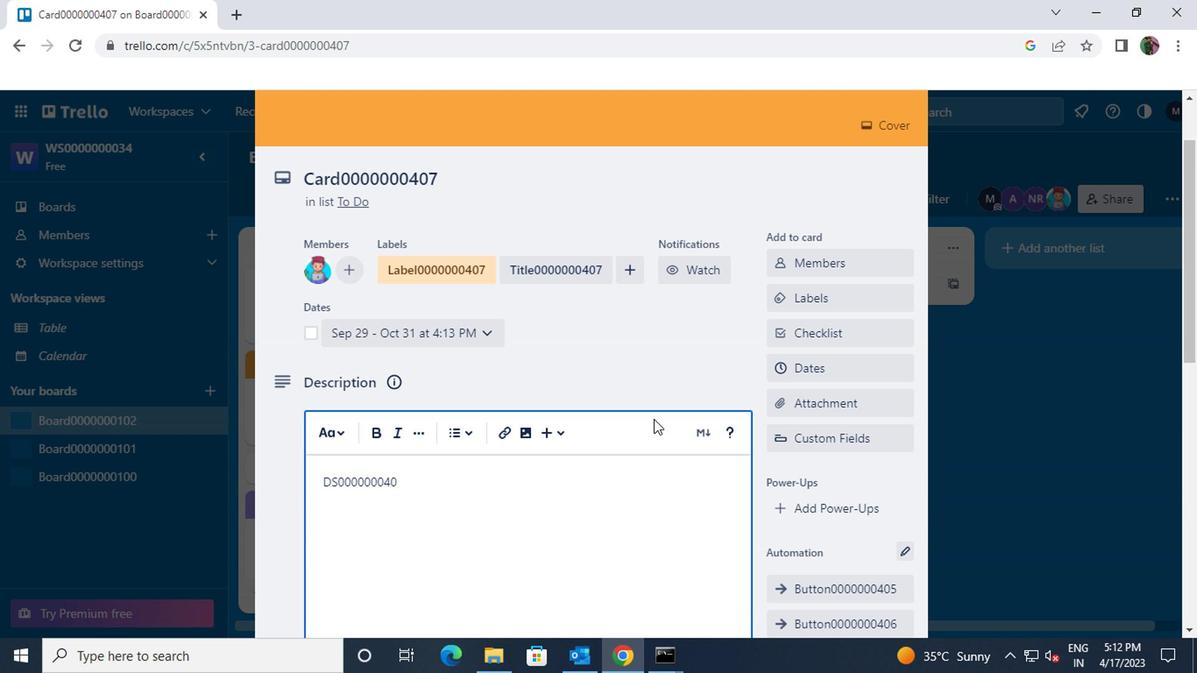 
Action: Mouse scrolled (649, 417) with delta (0, 0)
Screenshot: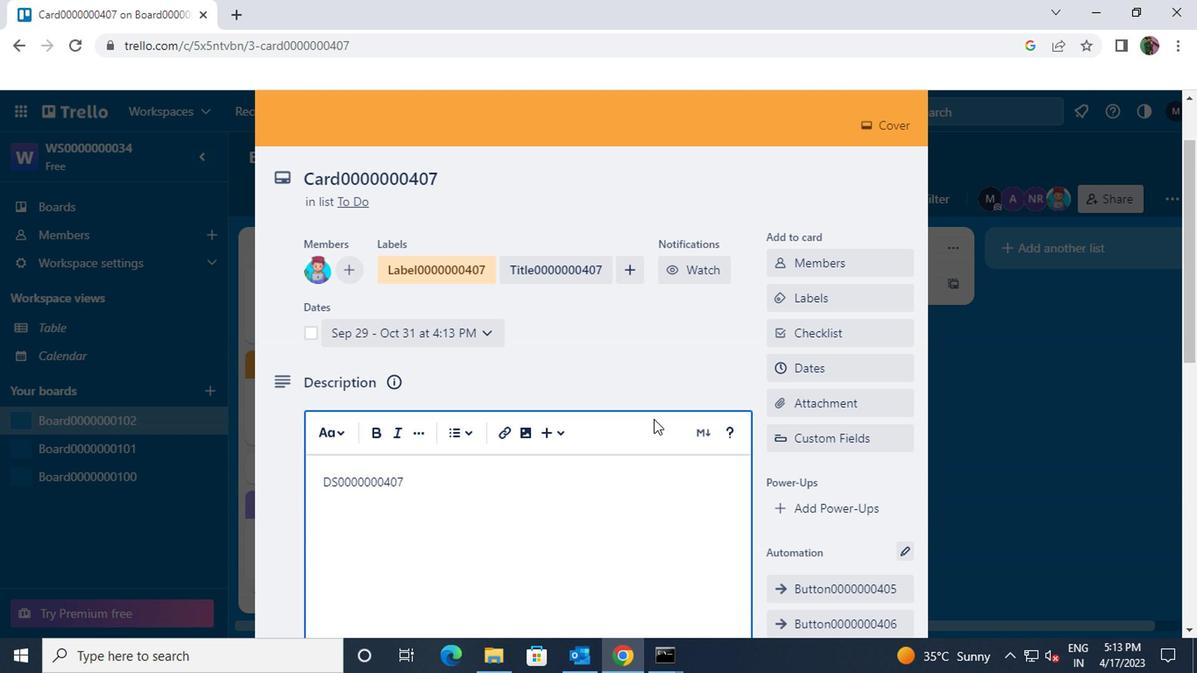 
Action: Mouse scrolled (649, 417) with delta (0, 0)
Screenshot: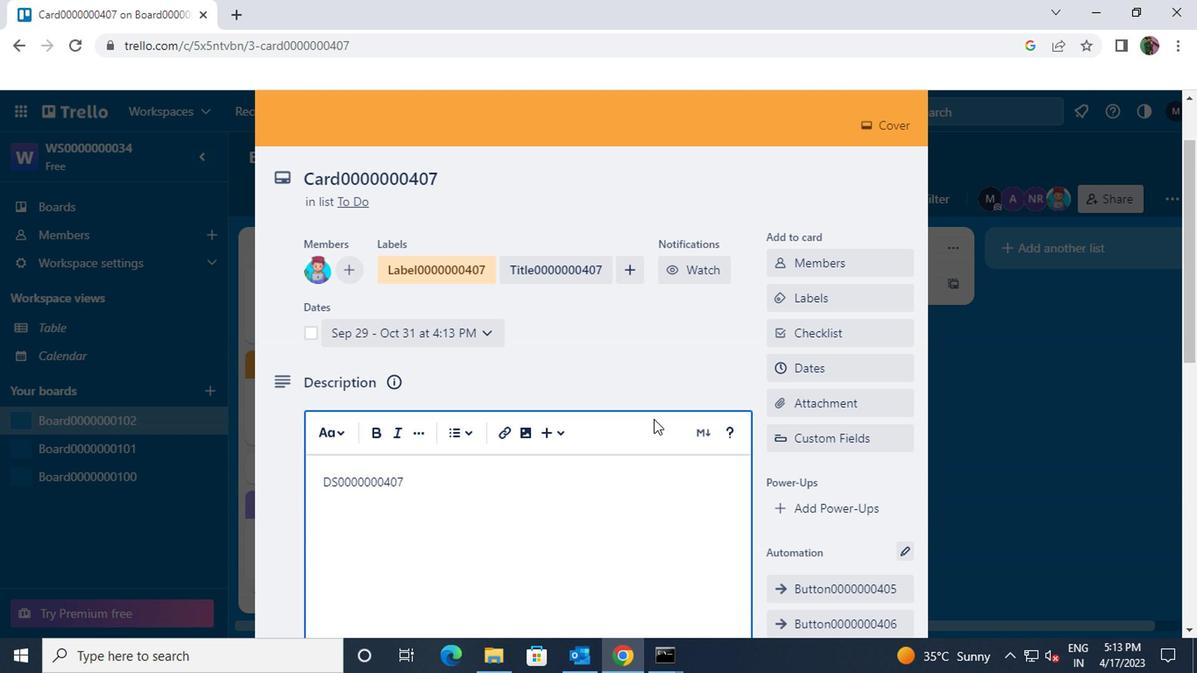 
Action: Mouse moved to (331, 493)
Screenshot: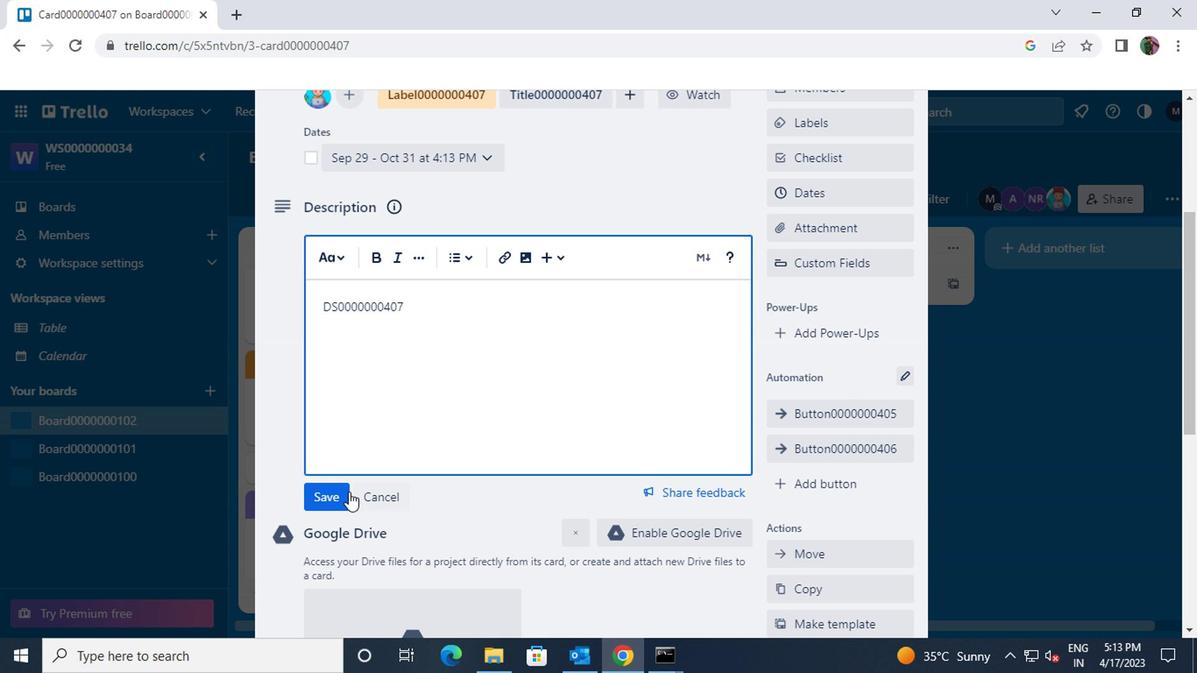 
Action: Mouse pressed left at (331, 493)
Screenshot: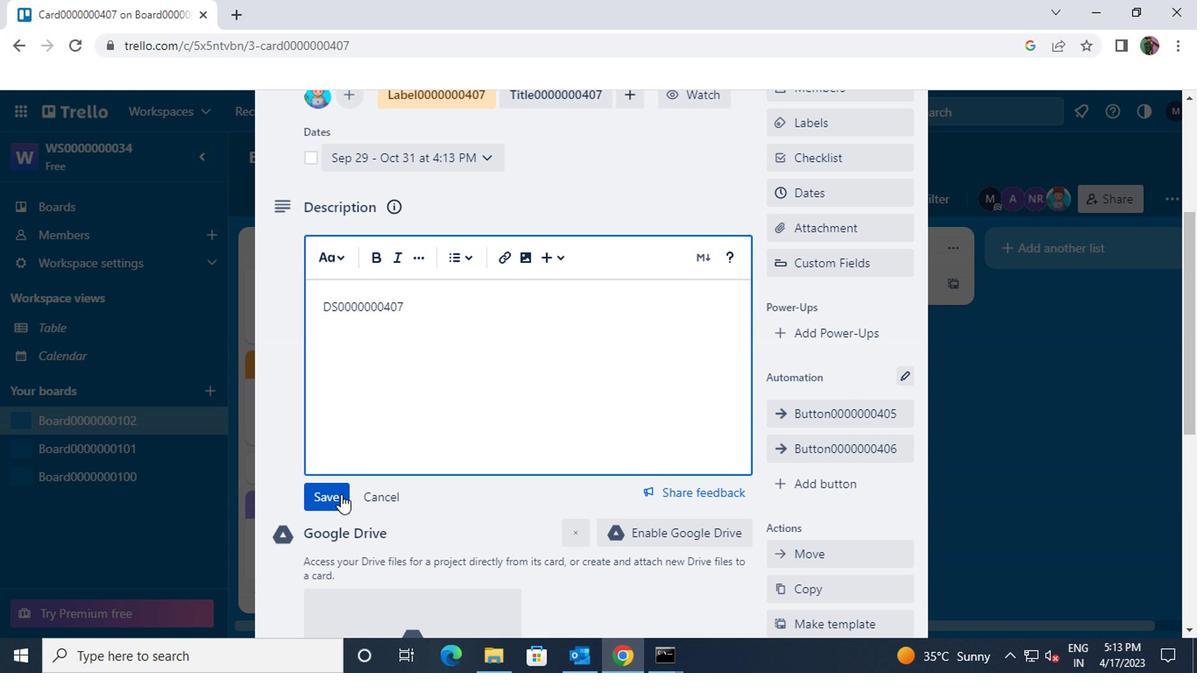 
Action: Mouse moved to (389, 478)
Screenshot: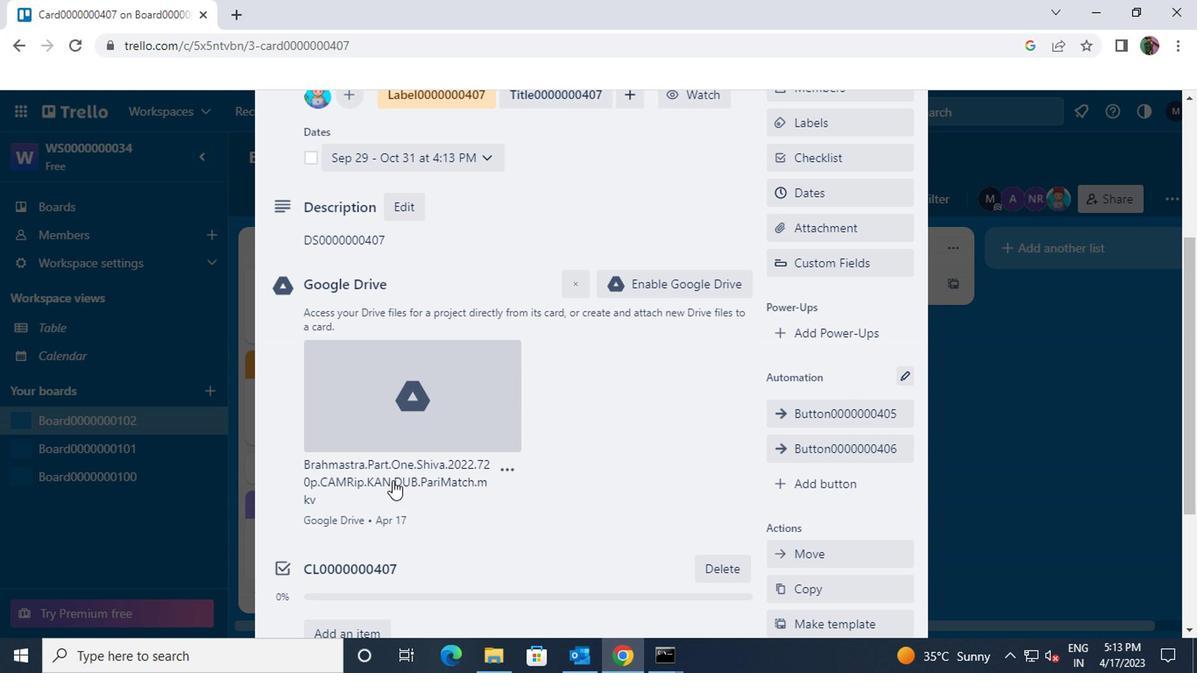 
Action: Mouse scrolled (389, 477) with delta (0, 0)
Screenshot: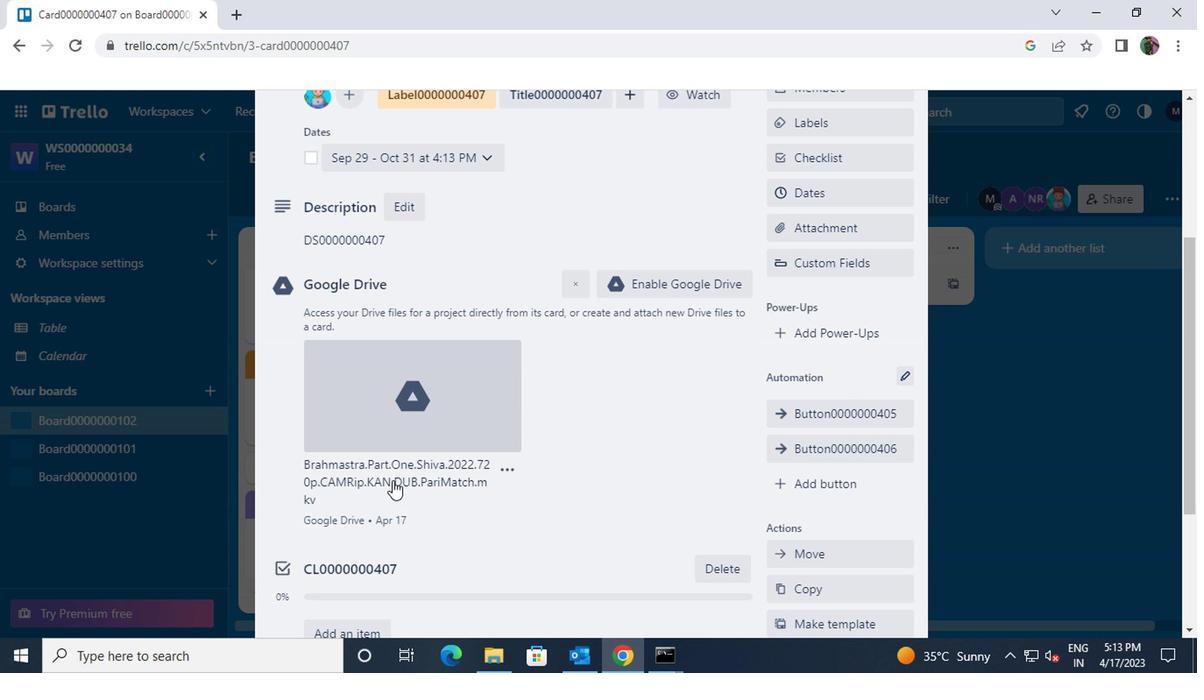 
Action: Mouse scrolled (389, 477) with delta (0, 0)
Screenshot: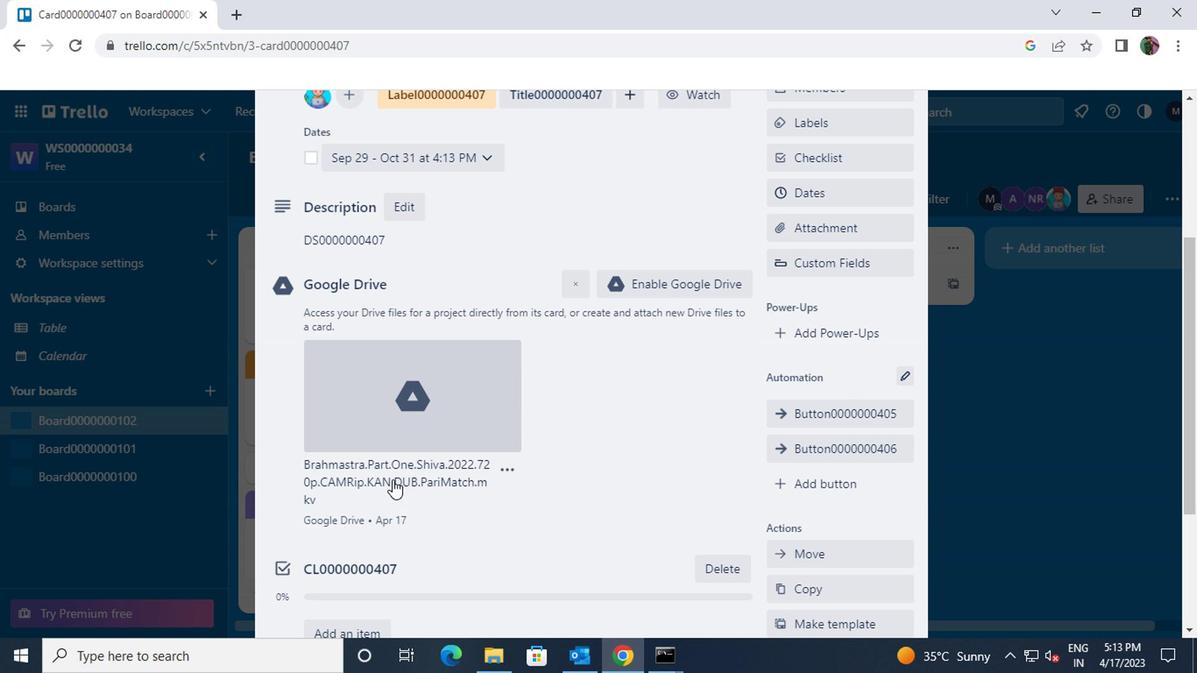 
Action: Mouse moved to (400, 551)
Screenshot: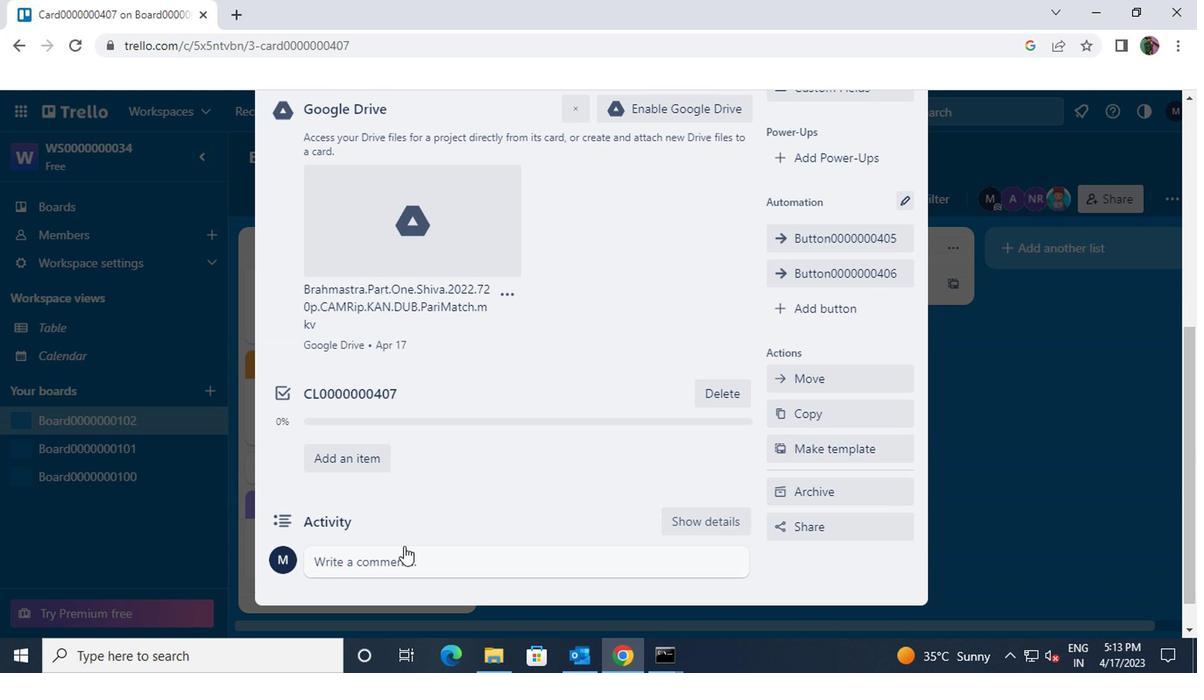 
Action: Mouse pressed left at (400, 551)
Screenshot: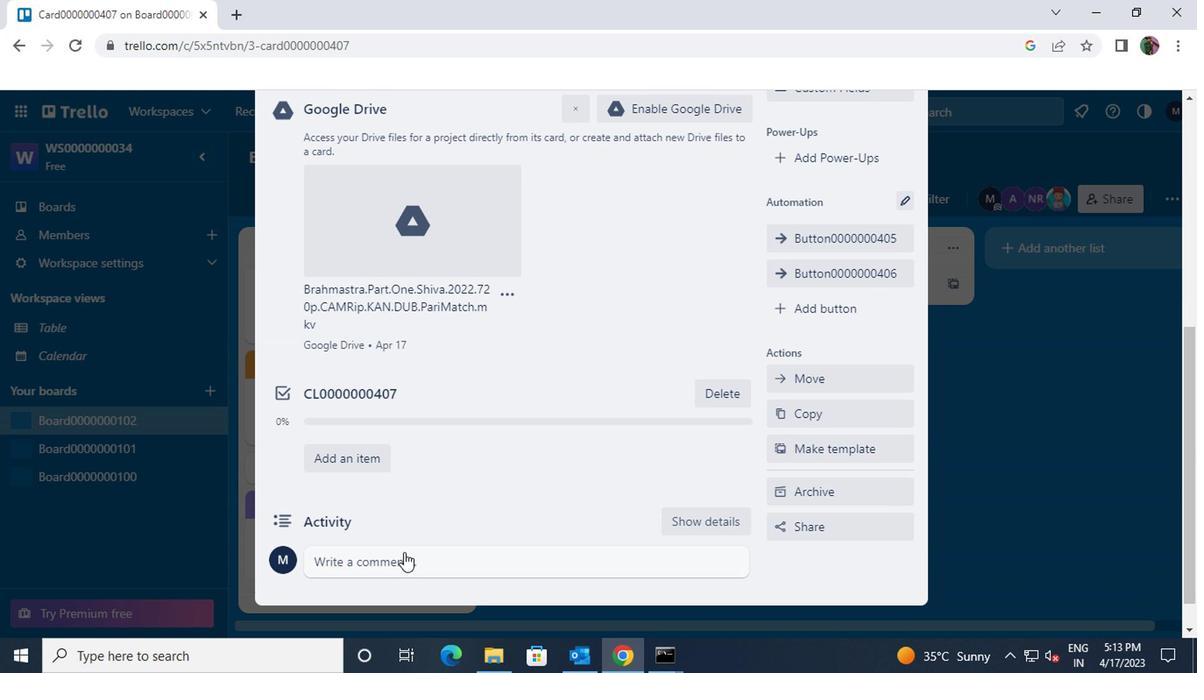 
Action: Key pressed <Key.shift>CM0000000407
Screenshot: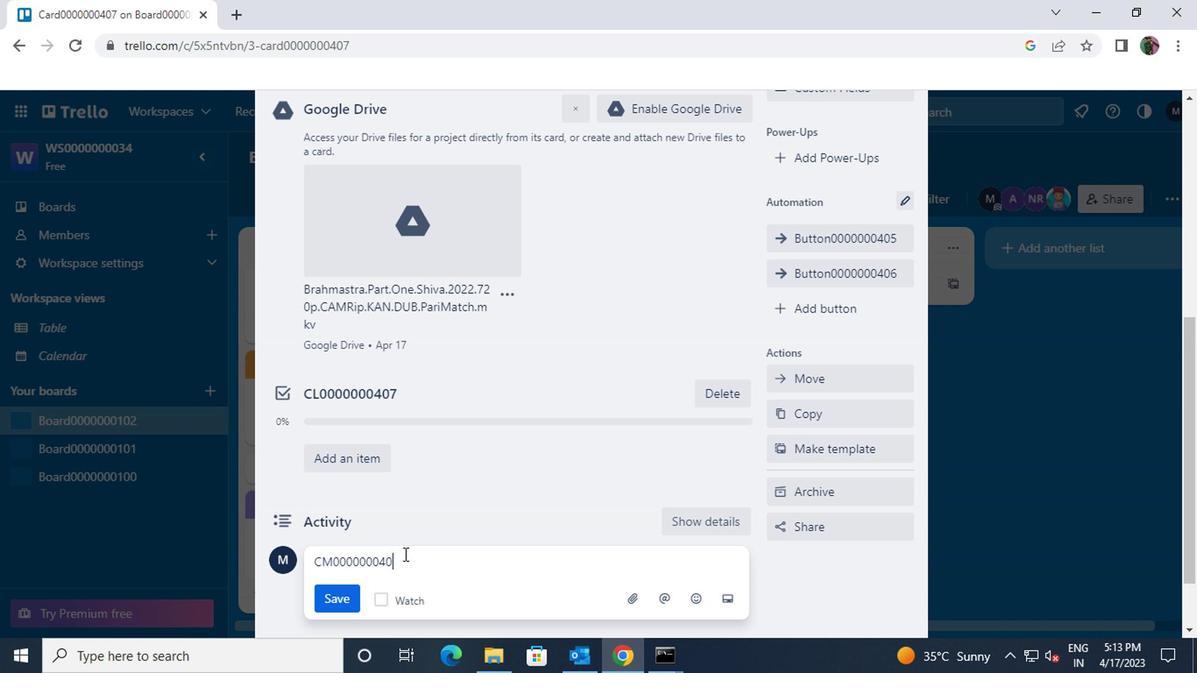 
Action: Mouse moved to (341, 598)
Screenshot: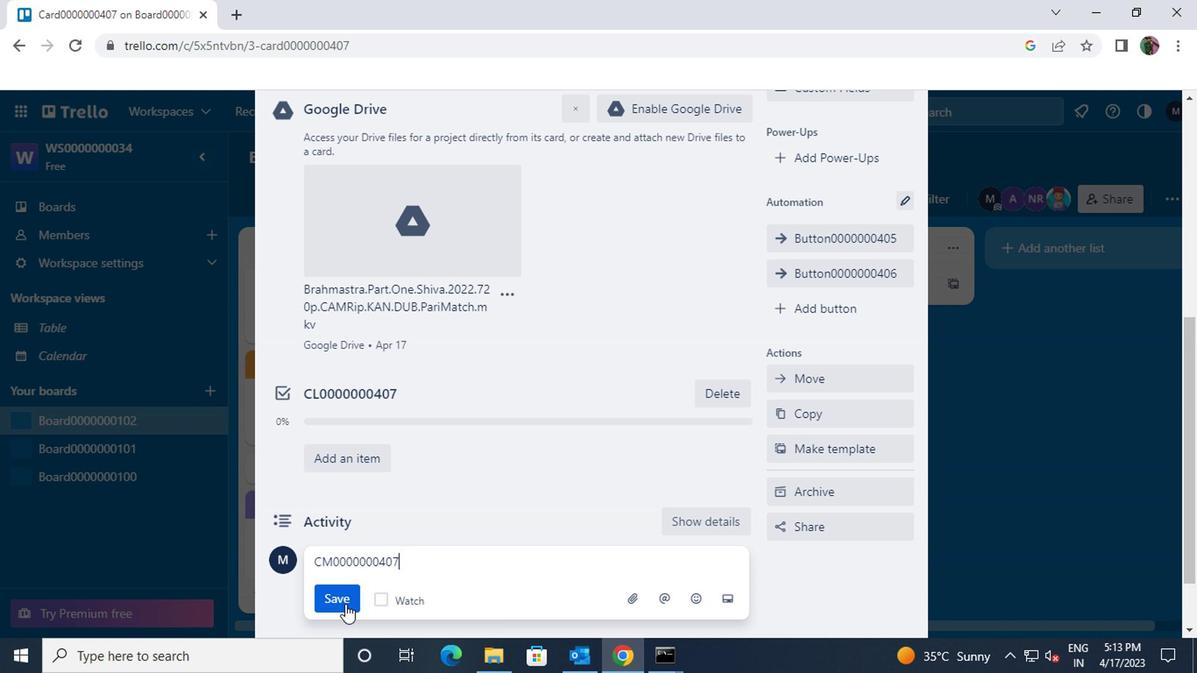 
Action: Mouse pressed left at (341, 598)
Screenshot: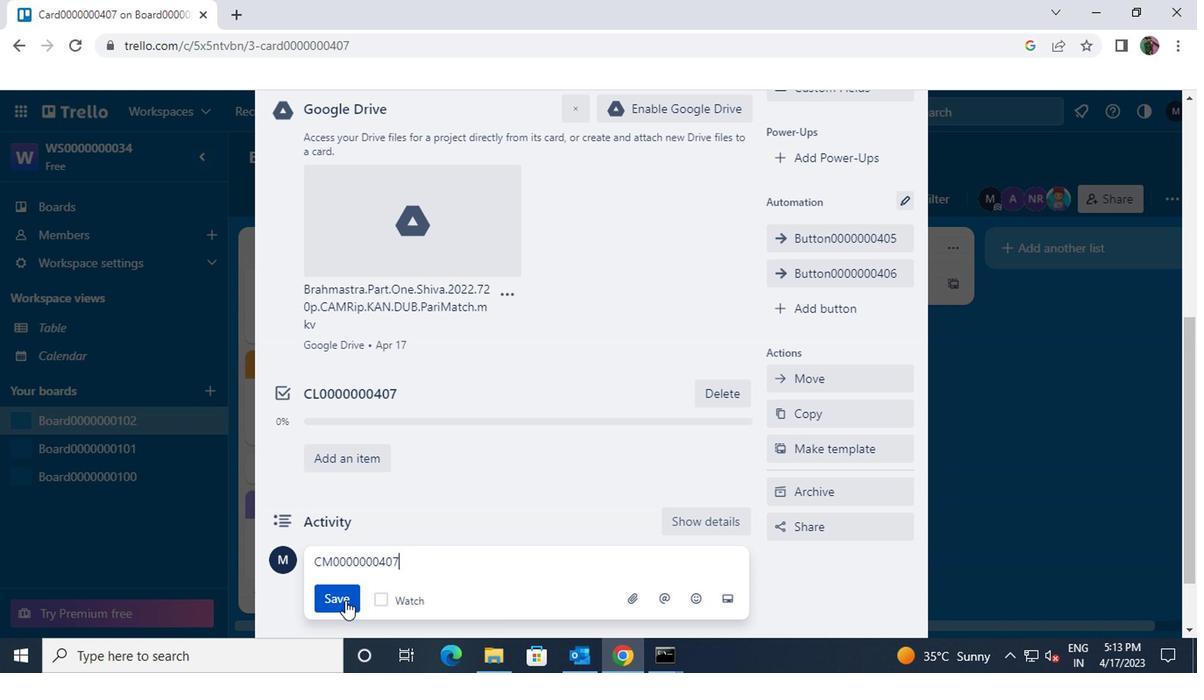
Action: Mouse moved to (341, 598)
Screenshot: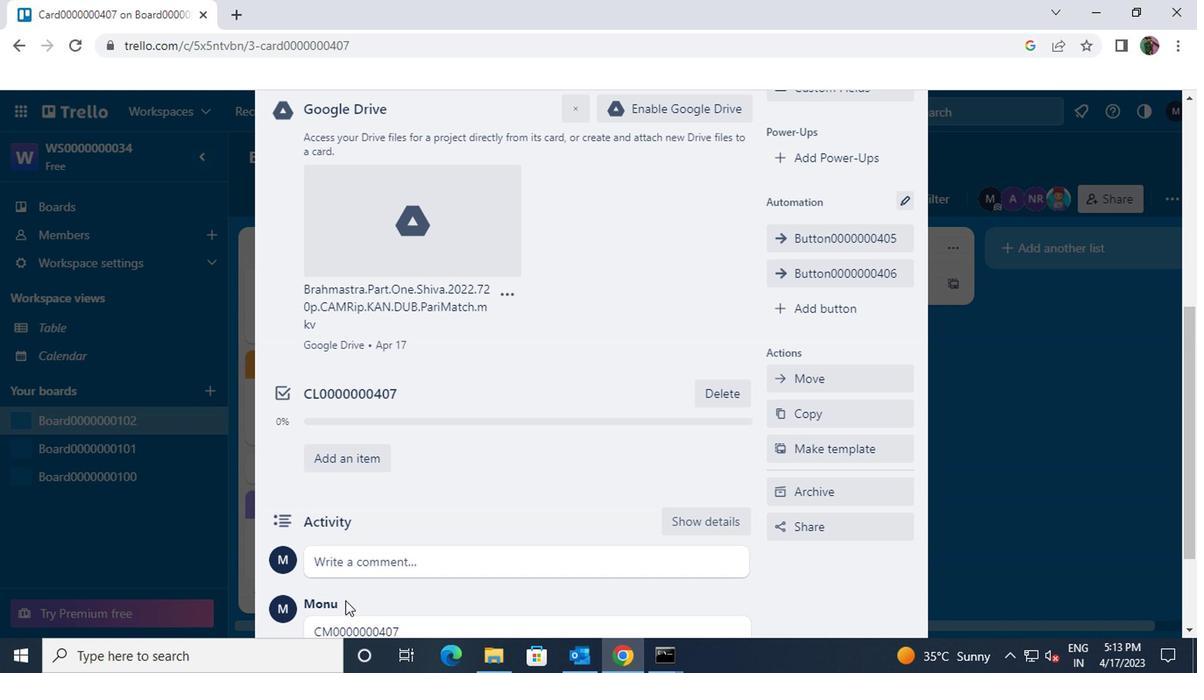 
